Task: Create ChildIssue0000000549 as Child Issue of Issue Issue0000000275 in Backlog  in Scrum Project Project0000000055 in Jira. Create ChildIssue0000000550 as Child Issue of Issue Issue0000000275 in Backlog  in Scrum Project Project0000000055 in Jira. Create ChildIssue0000000551 as Child Issue of Issue Issue0000000276 in Backlog  in Scrum Project Project0000000056 in Jira. Create ChildIssue0000000552 as Child Issue of Issue Issue0000000276 in Backlog  in Scrum Project Project0000000056 in Jira. Create ChildIssue0000000553 as Child Issue of Issue Issue0000000277 in Backlog  in Scrum Project Project0000000056 in Jira
Action: Mouse moved to (62, 318)
Screenshot: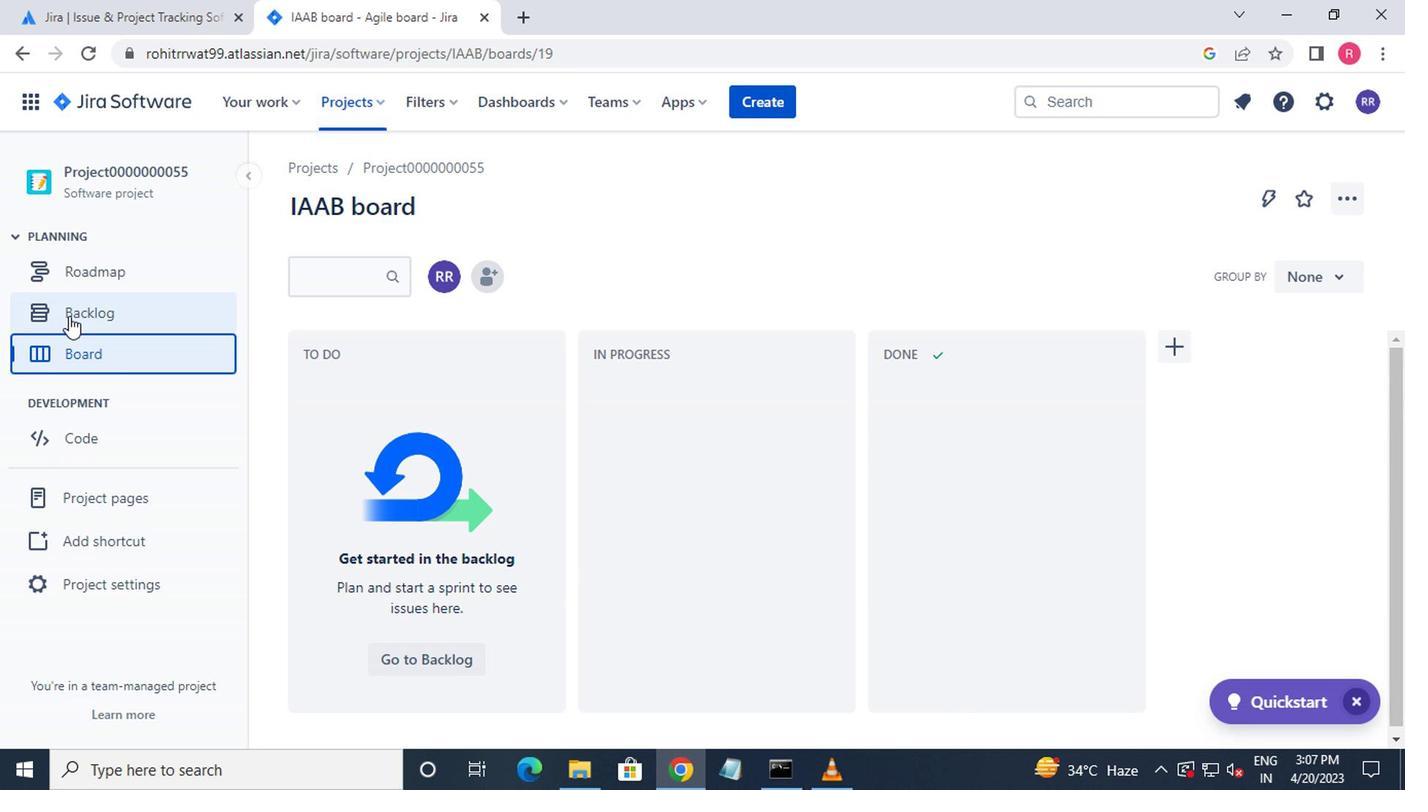 
Action: Mouse pressed left at (62, 318)
Screenshot: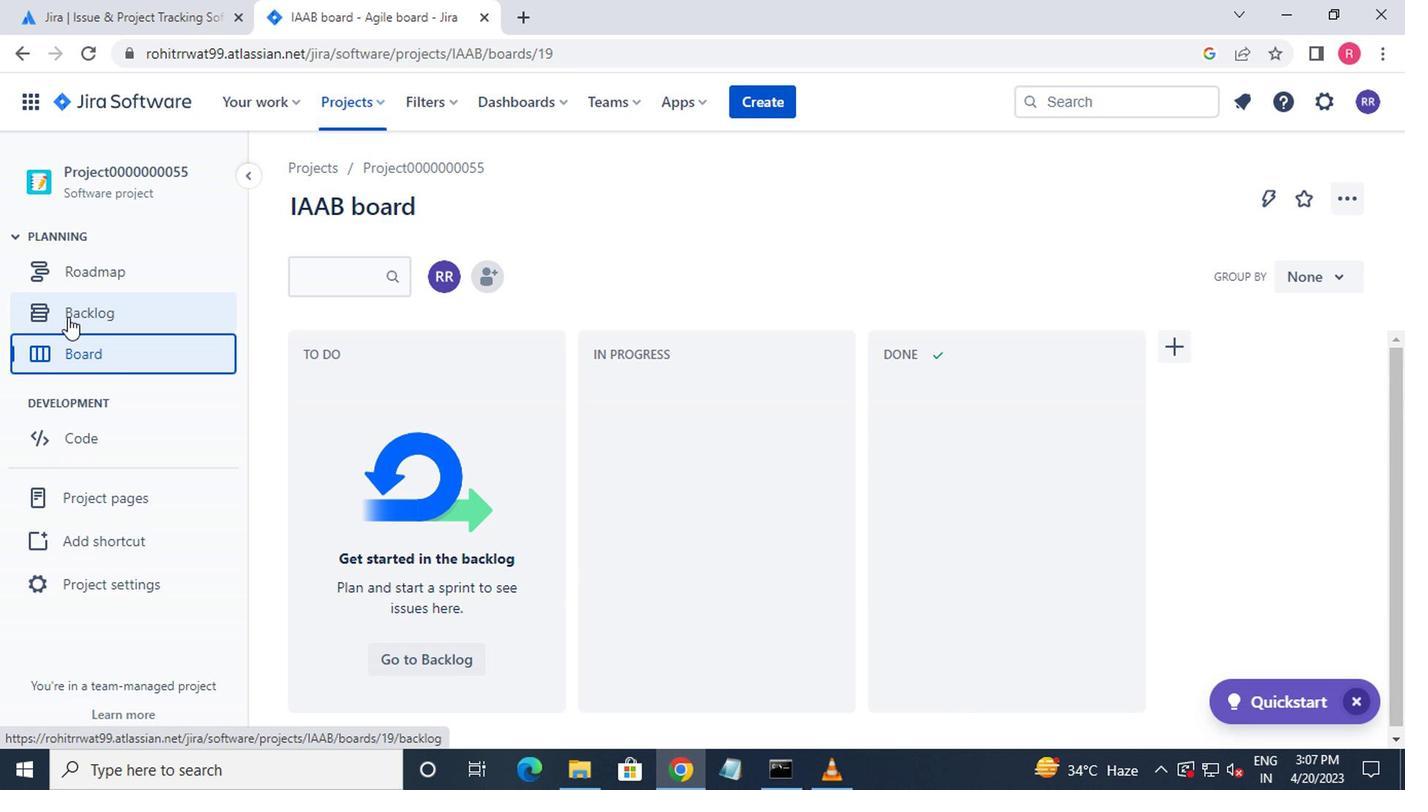 
Action: Mouse moved to (271, 438)
Screenshot: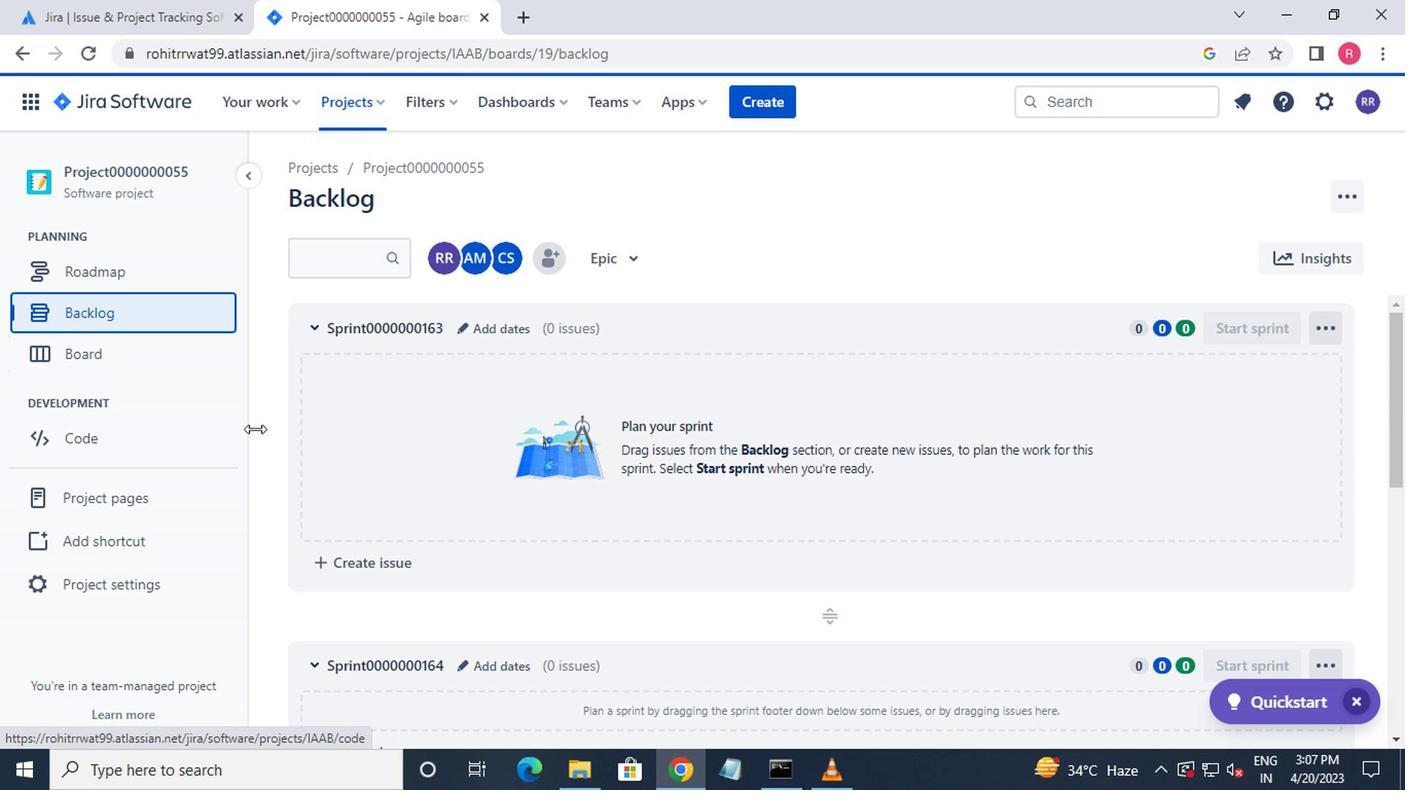 
Action: Mouse scrolled (271, 437) with delta (0, 0)
Screenshot: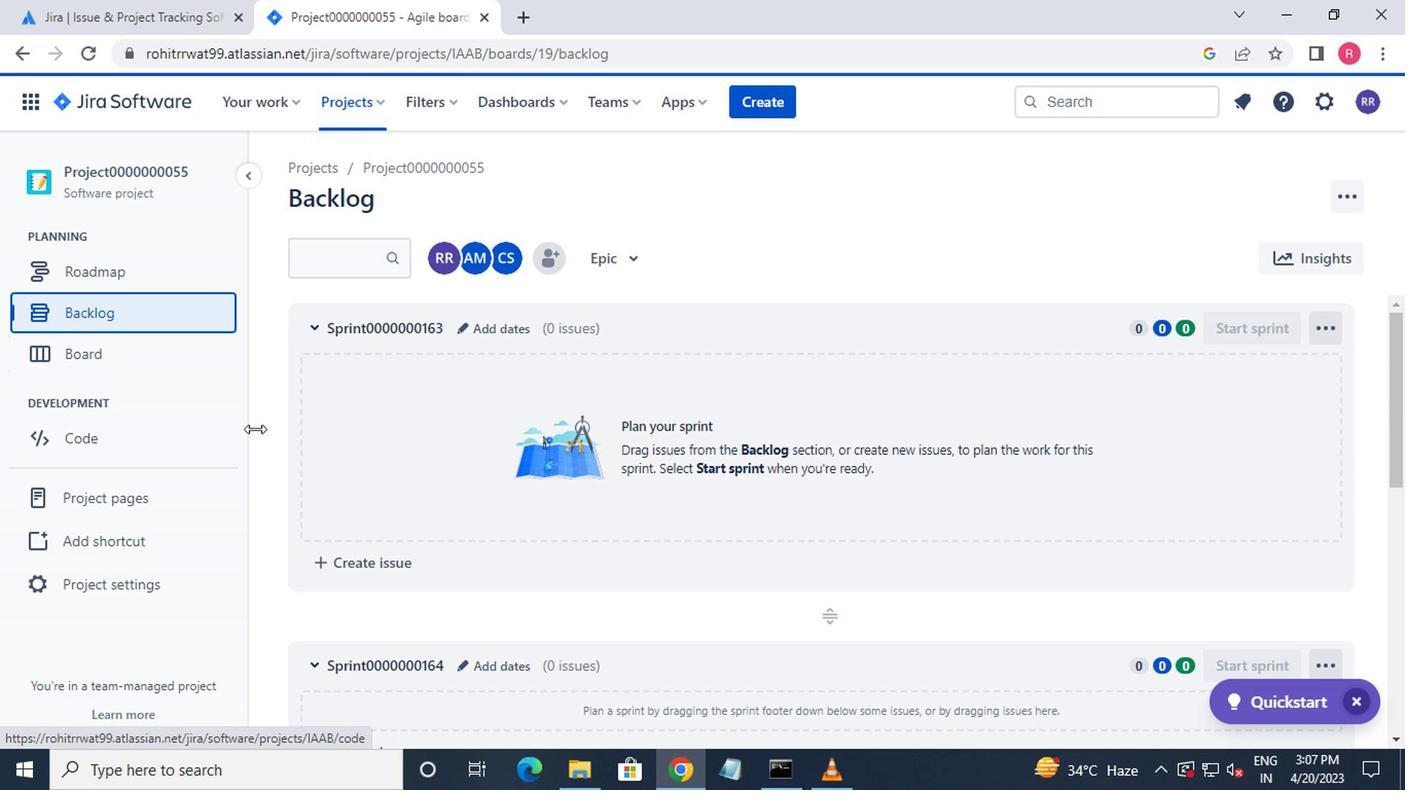 
Action: Mouse moved to (325, 454)
Screenshot: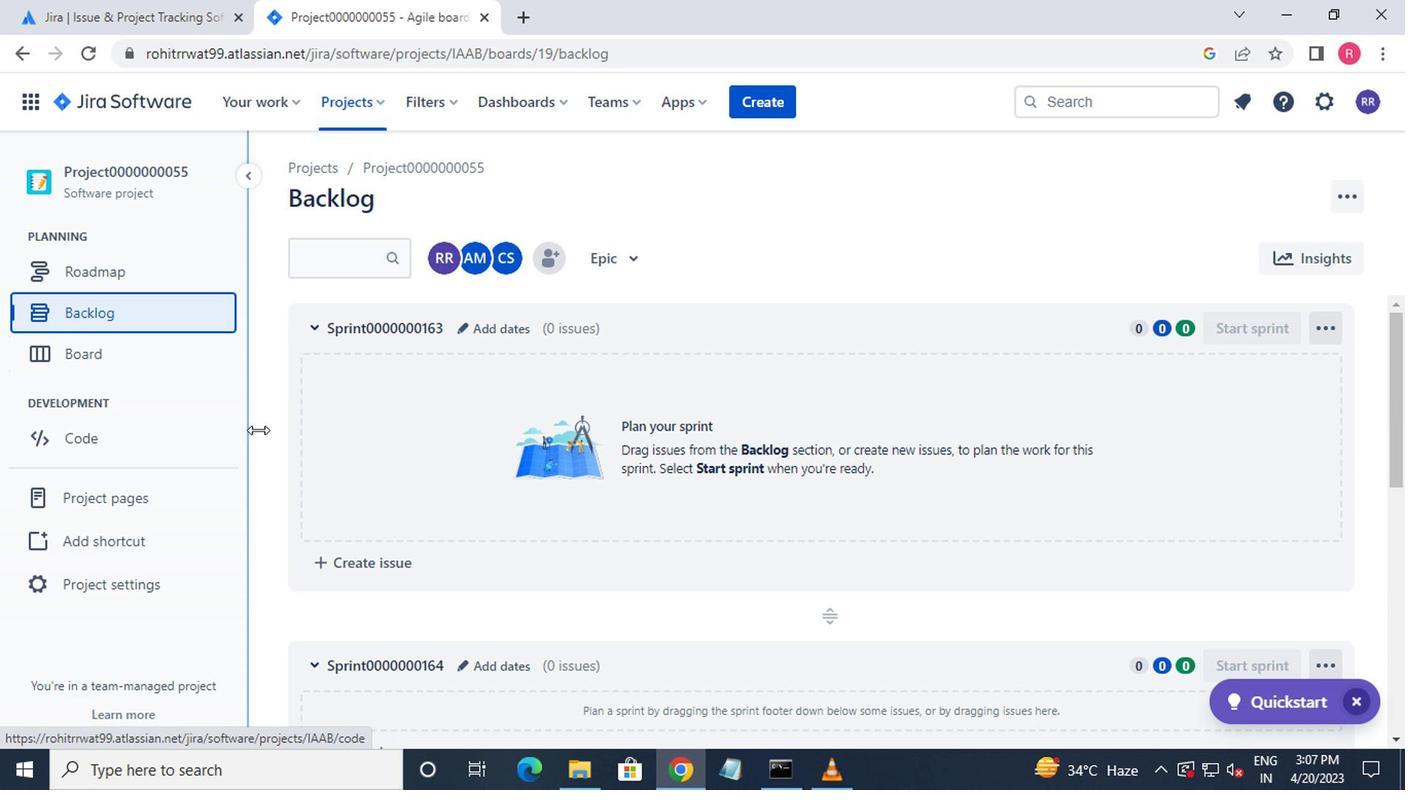 
Action: Mouse scrolled (325, 453) with delta (0, 0)
Screenshot: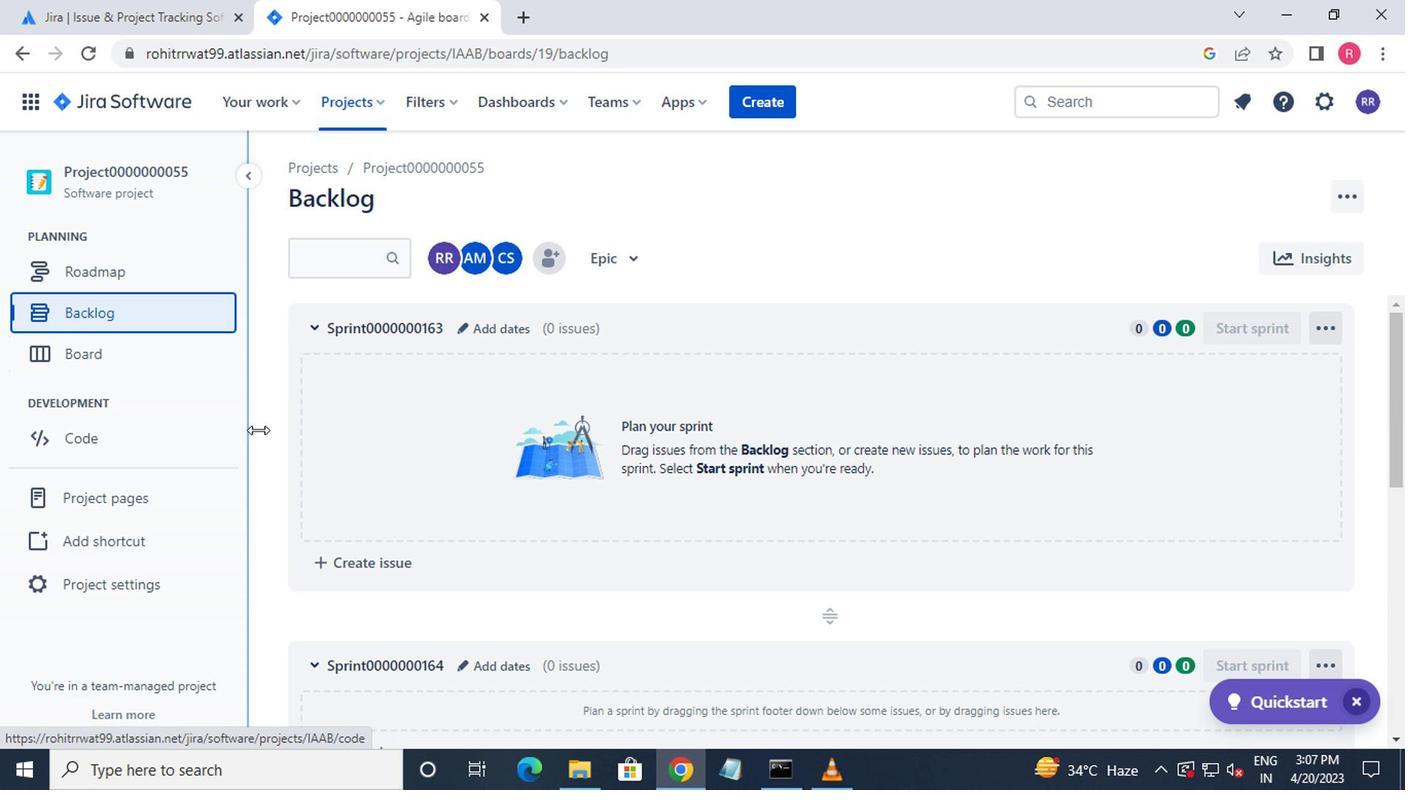 
Action: Mouse moved to (415, 478)
Screenshot: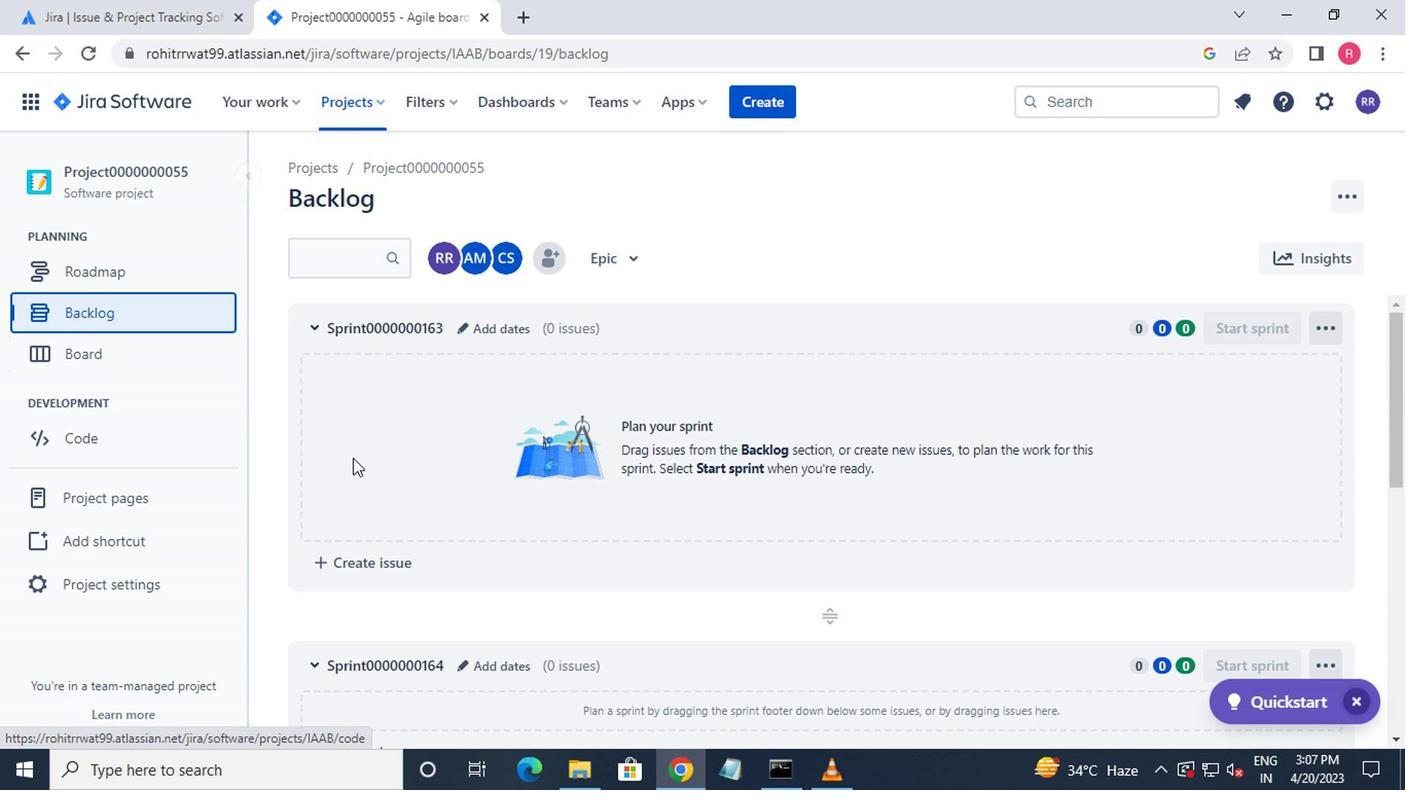 
Action: Mouse scrolled (415, 477) with delta (0, -1)
Screenshot: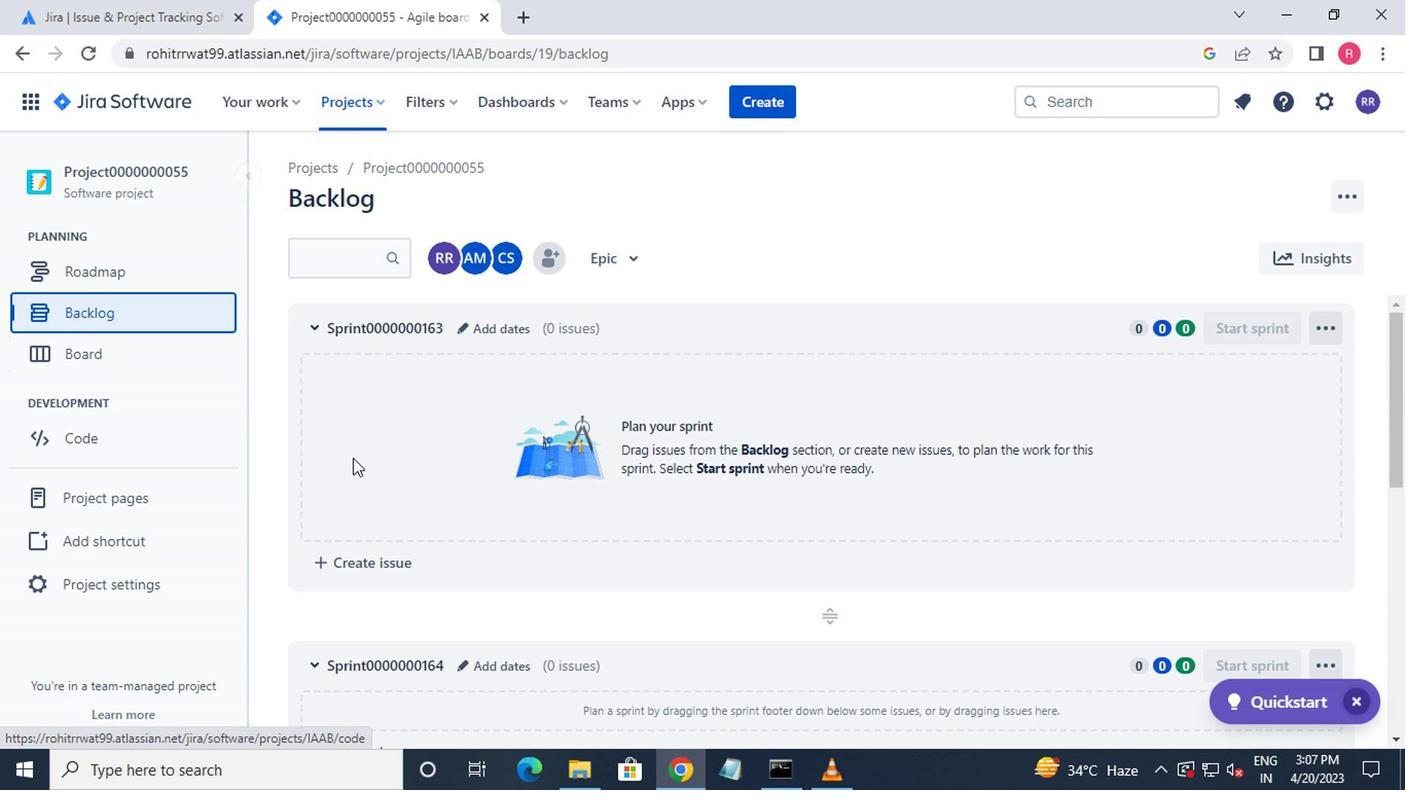 
Action: Mouse moved to (434, 485)
Screenshot: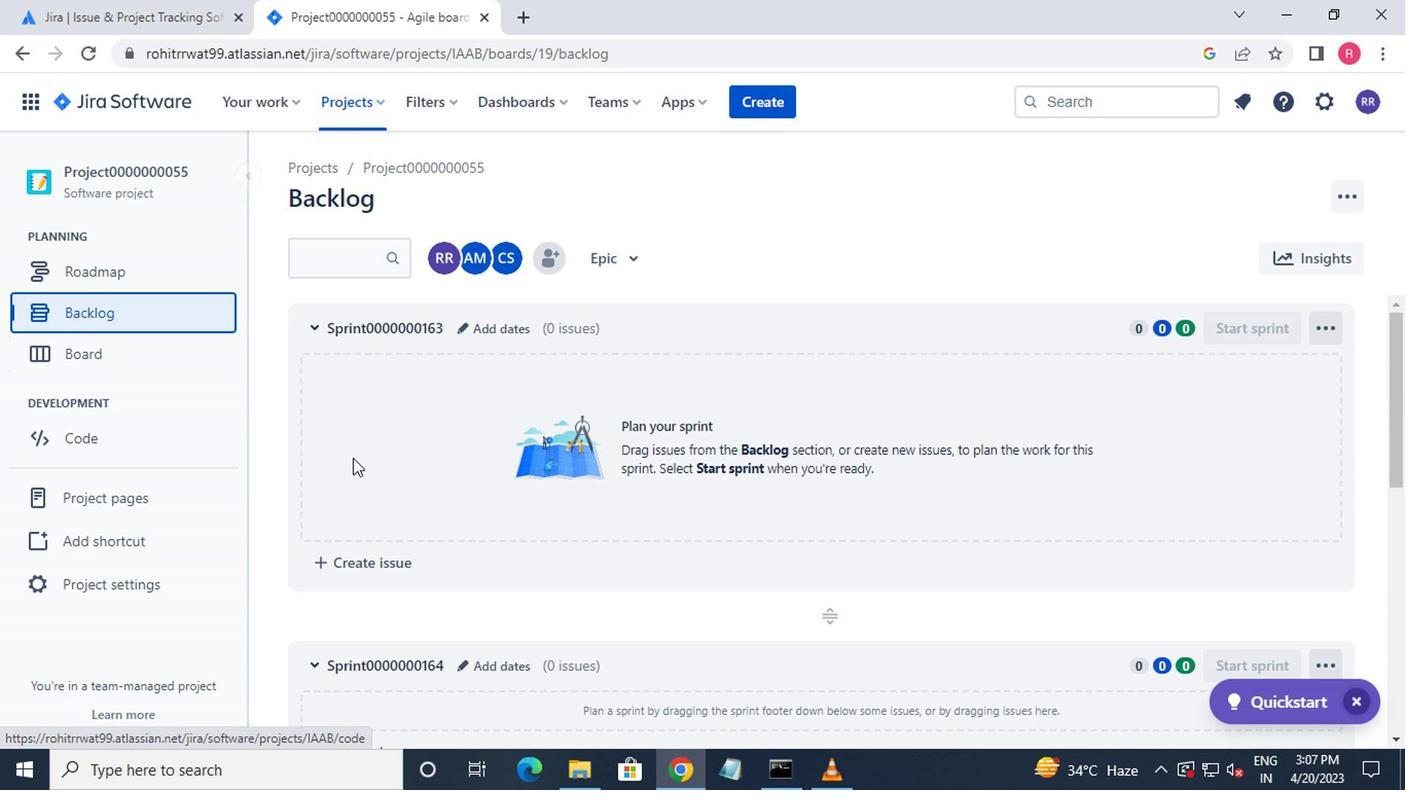 
Action: Mouse scrolled (434, 484) with delta (0, 0)
Screenshot: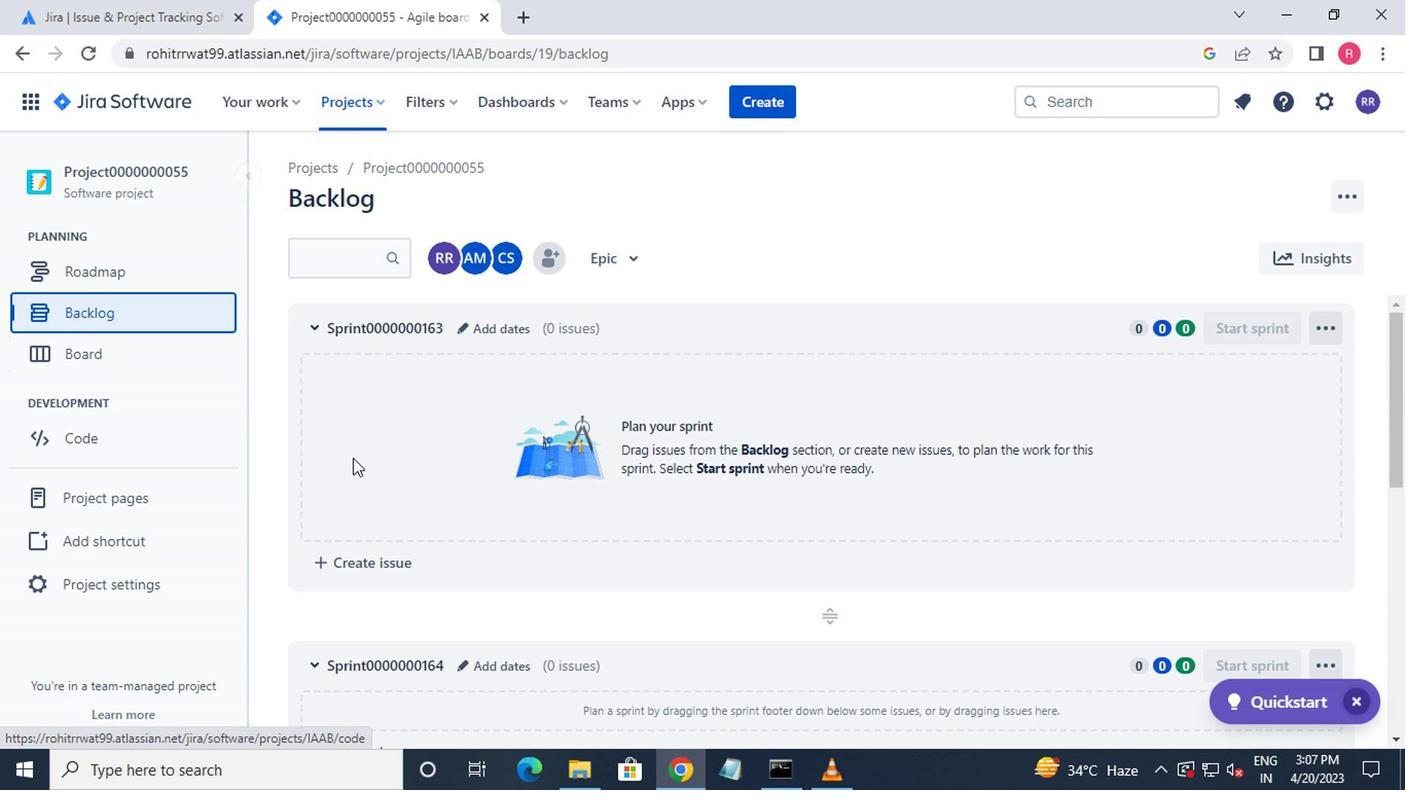 
Action: Mouse moved to (469, 490)
Screenshot: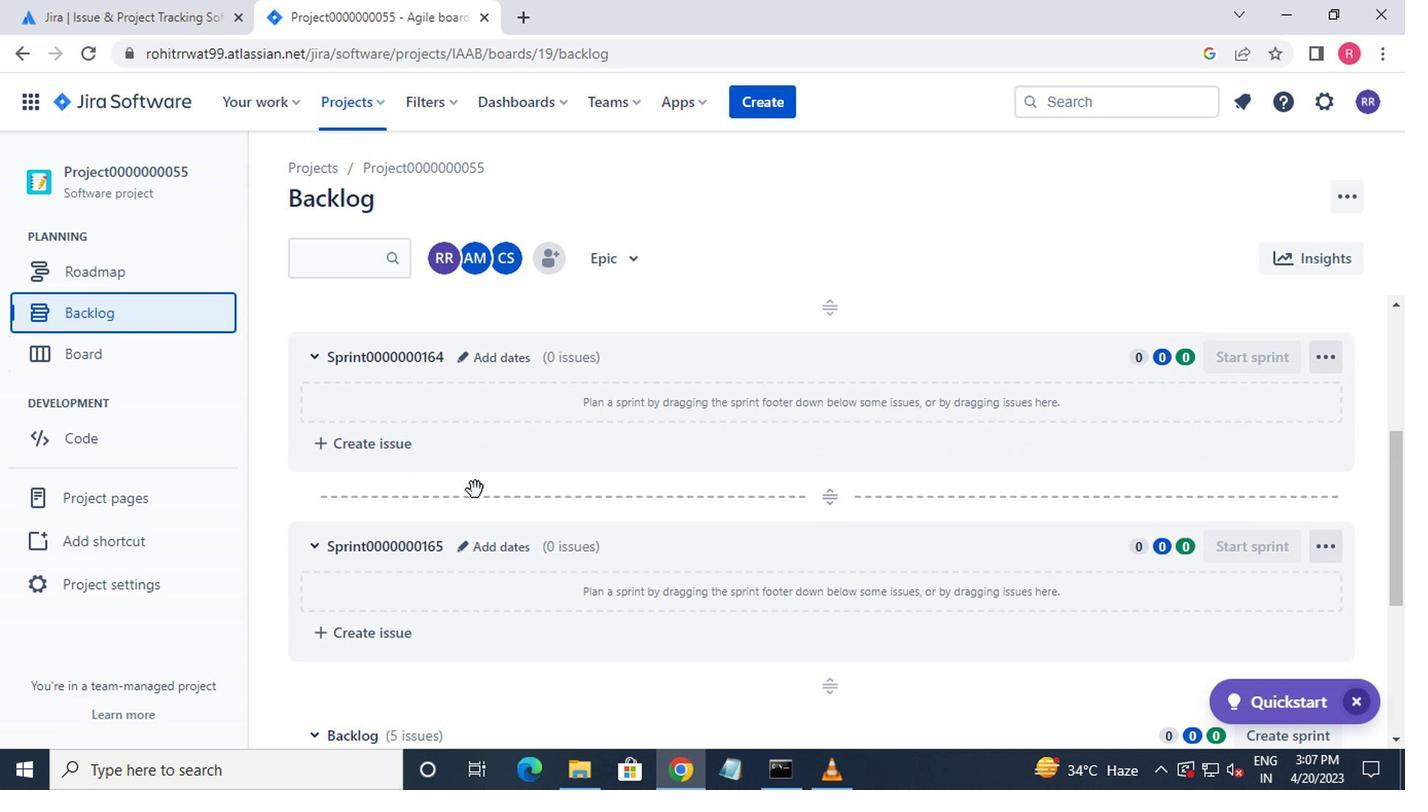 
Action: Mouse scrolled (469, 489) with delta (0, 0)
Screenshot: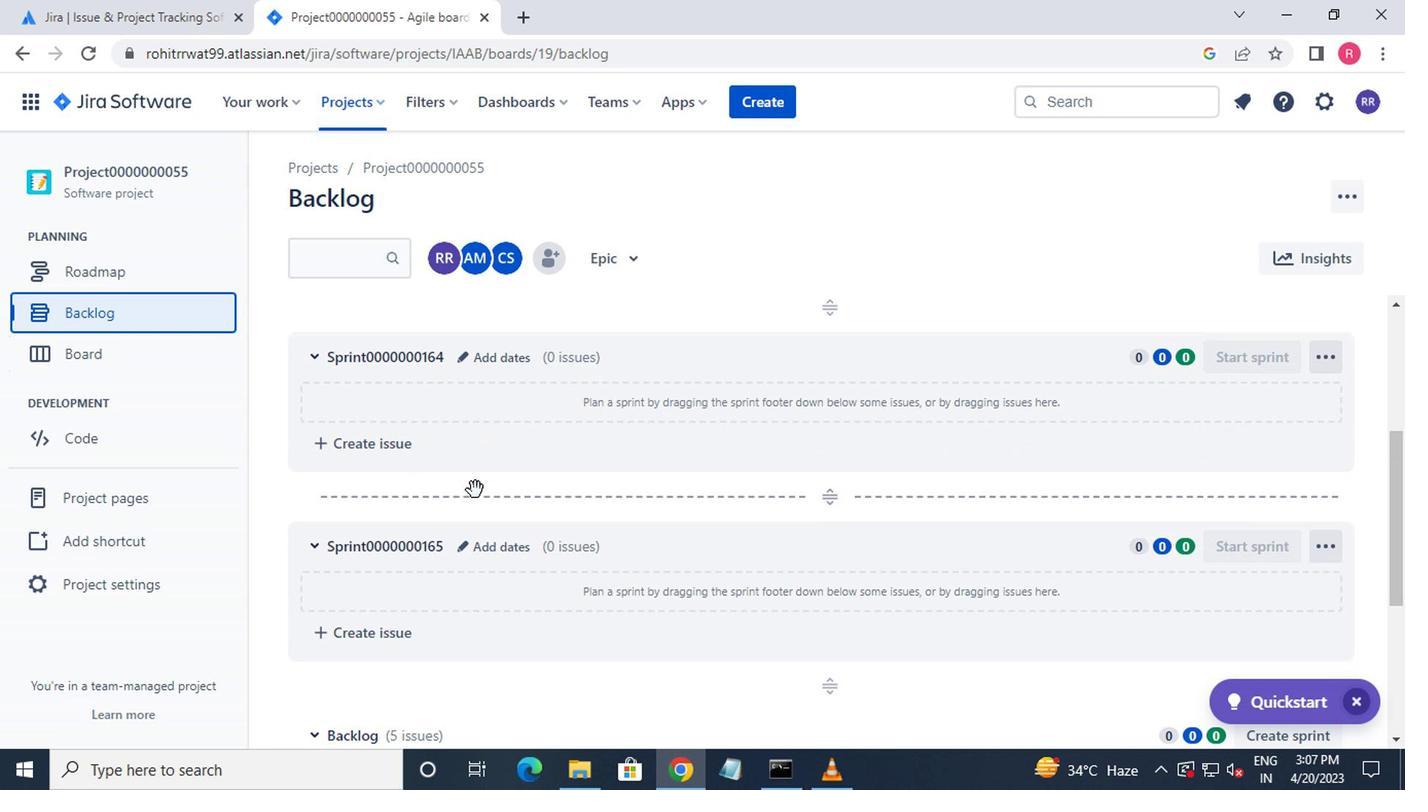 
Action: Mouse moved to (469, 492)
Screenshot: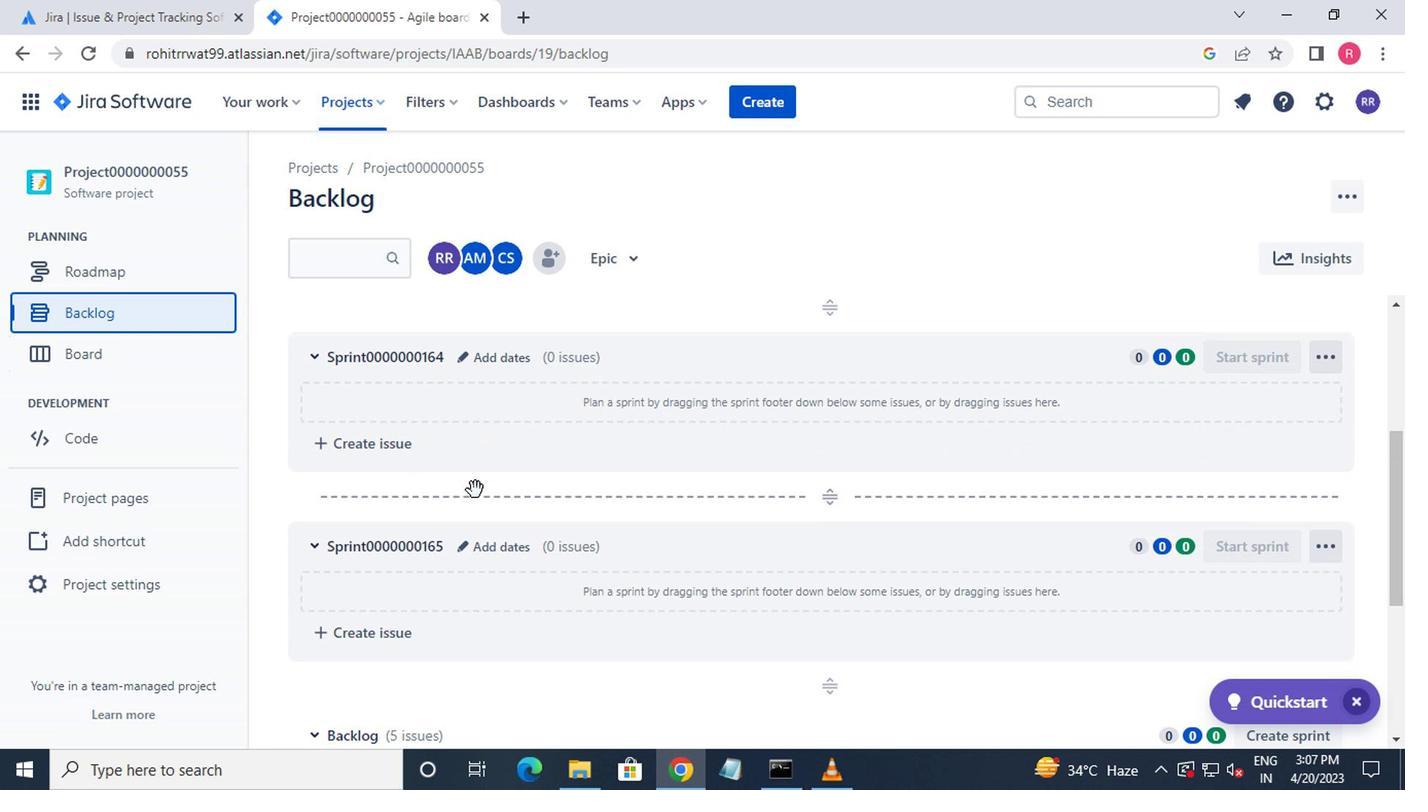 
Action: Mouse scrolled (469, 491) with delta (0, 0)
Screenshot: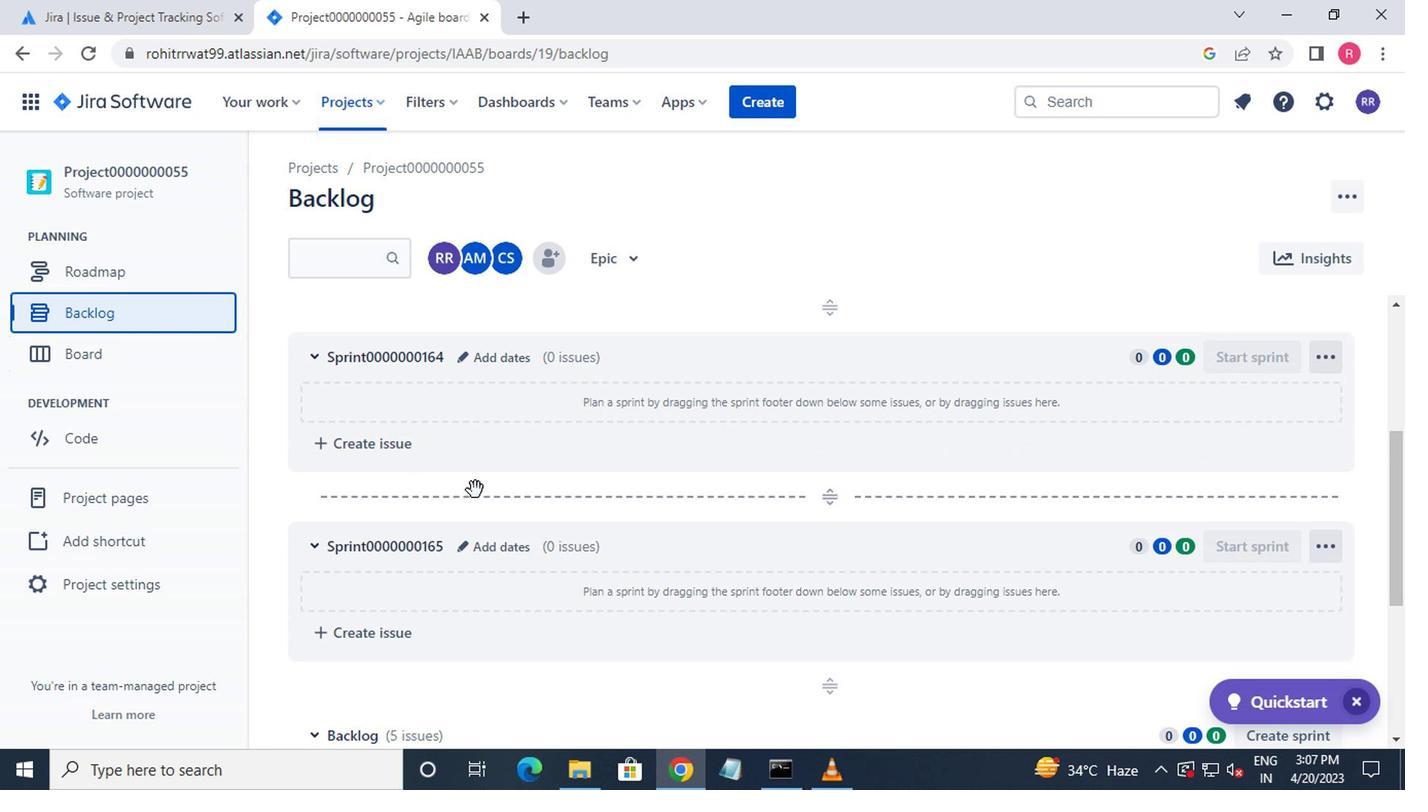 
Action: Mouse moved to (469, 494)
Screenshot: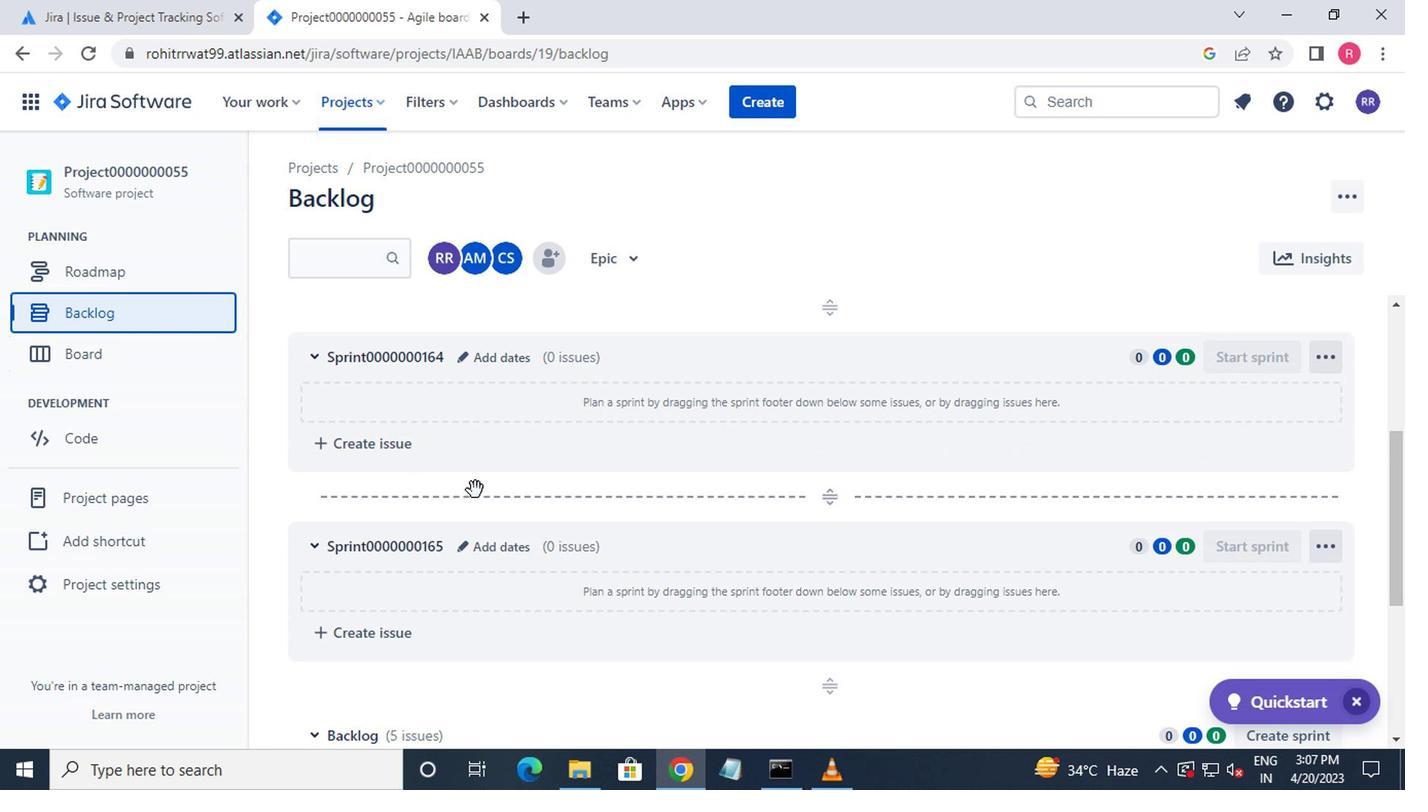 
Action: Mouse scrolled (469, 492) with delta (0, -1)
Screenshot: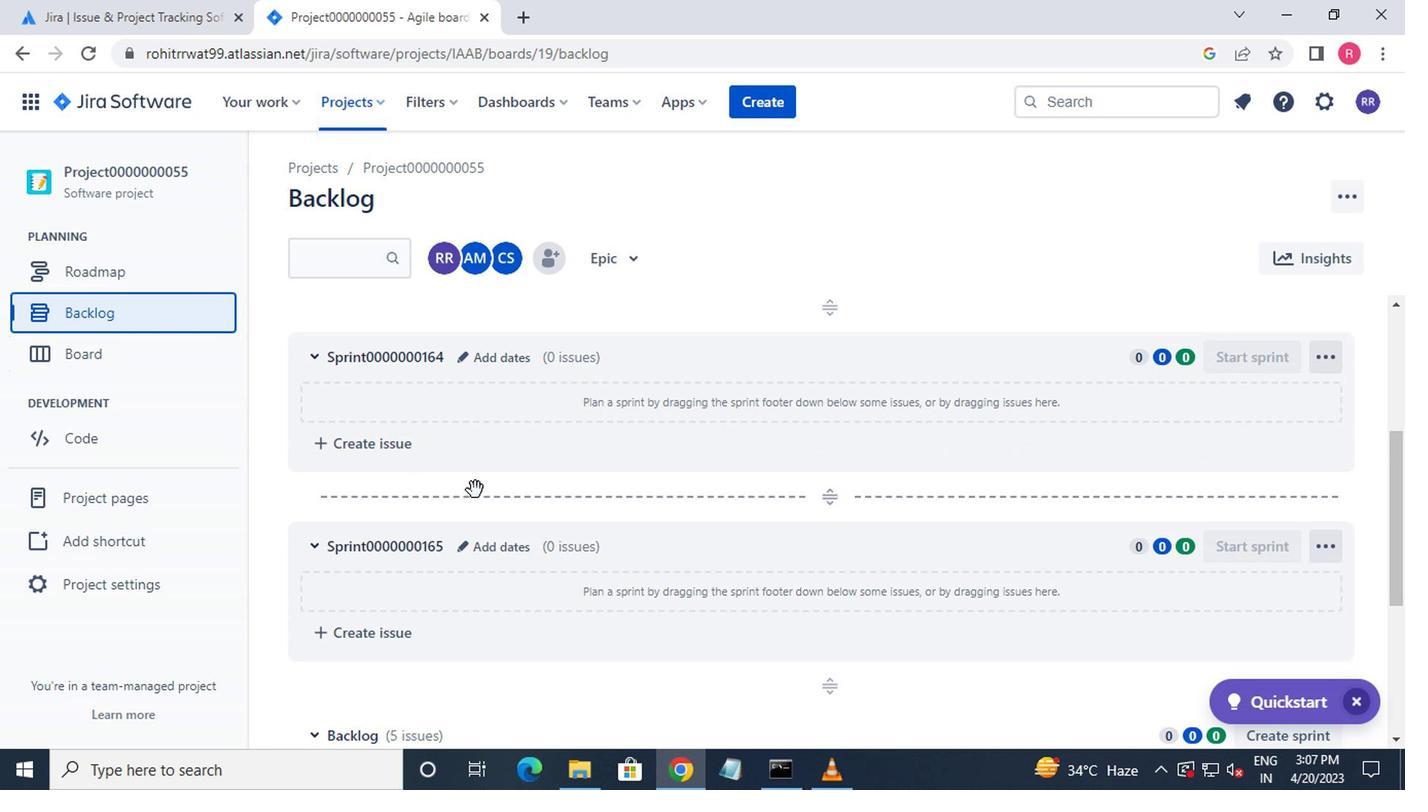 
Action: Mouse scrolled (469, 492) with delta (0, -1)
Screenshot: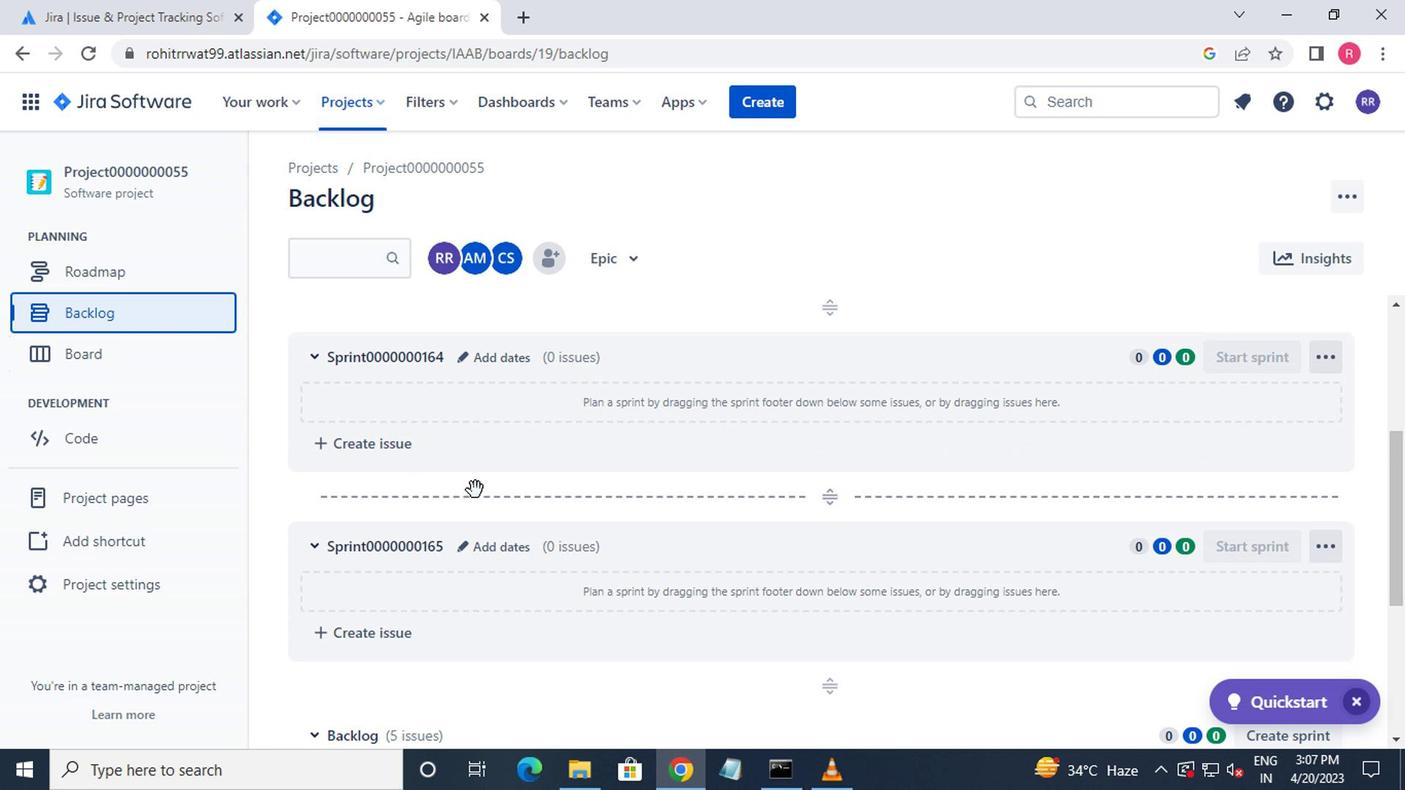 
Action: Mouse scrolled (469, 492) with delta (0, -1)
Screenshot: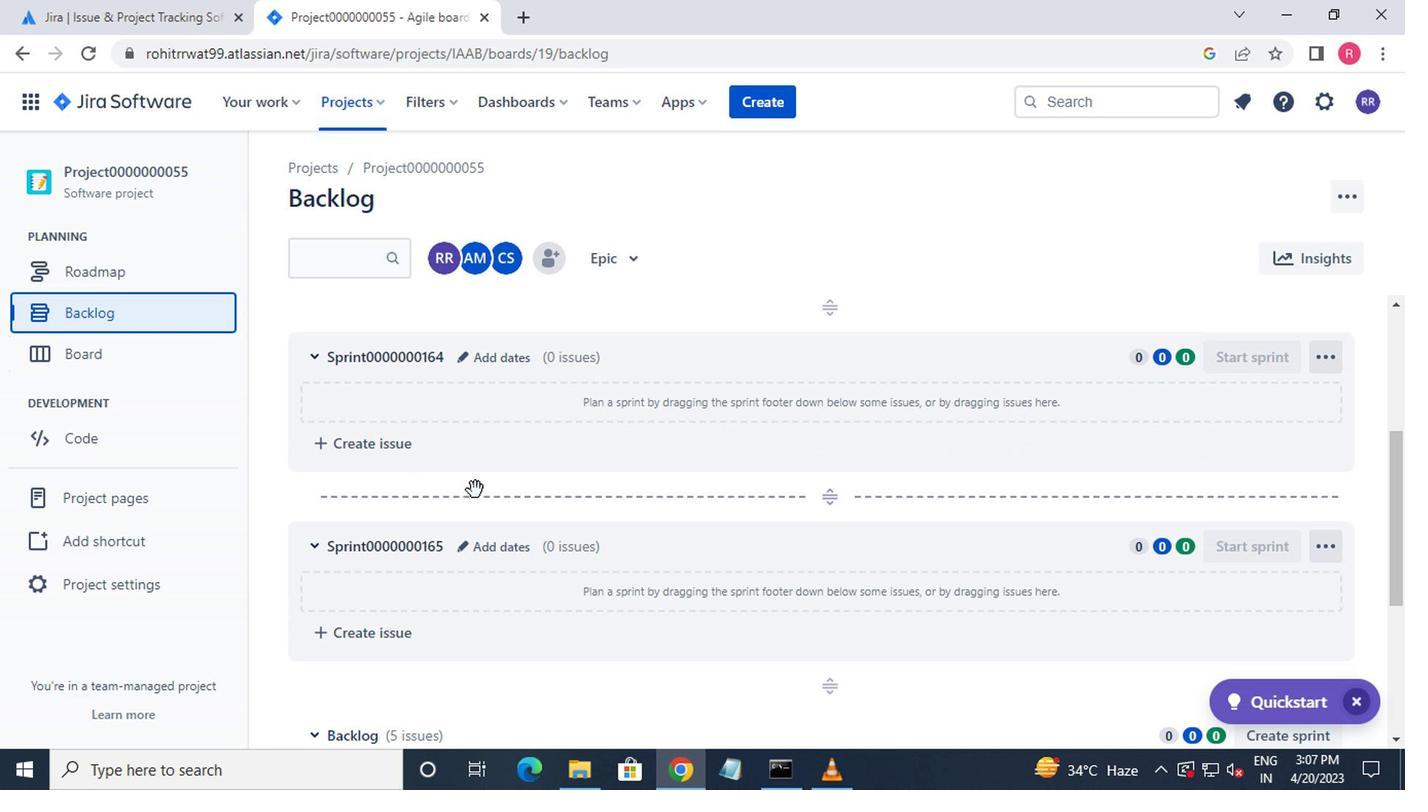
Action: Mouse moved to (644, 628)
Screenshot: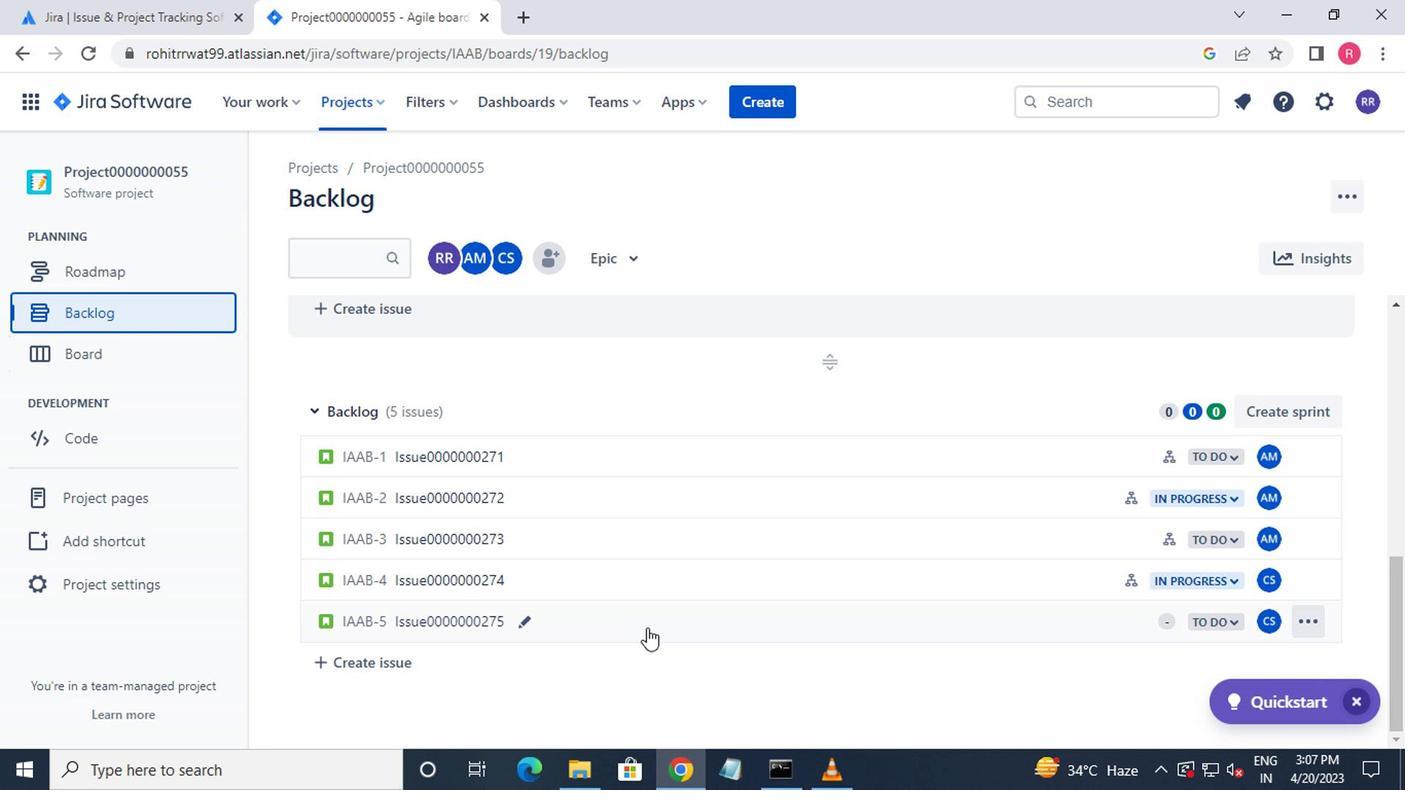 
Action: Mouse pressed left at (644, 628)
Screenshot: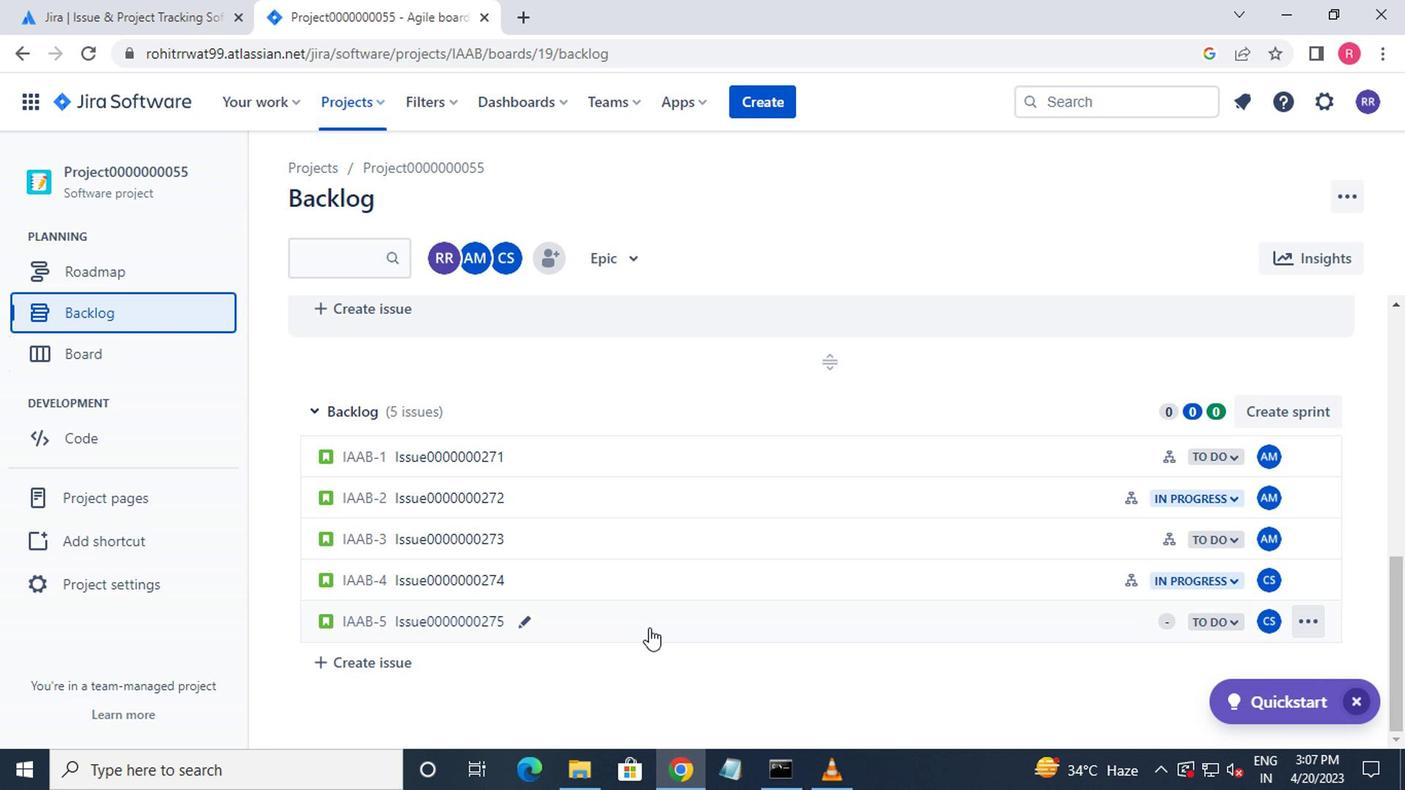 
Action: Mouse moved to (1040, 421)
Screenshot: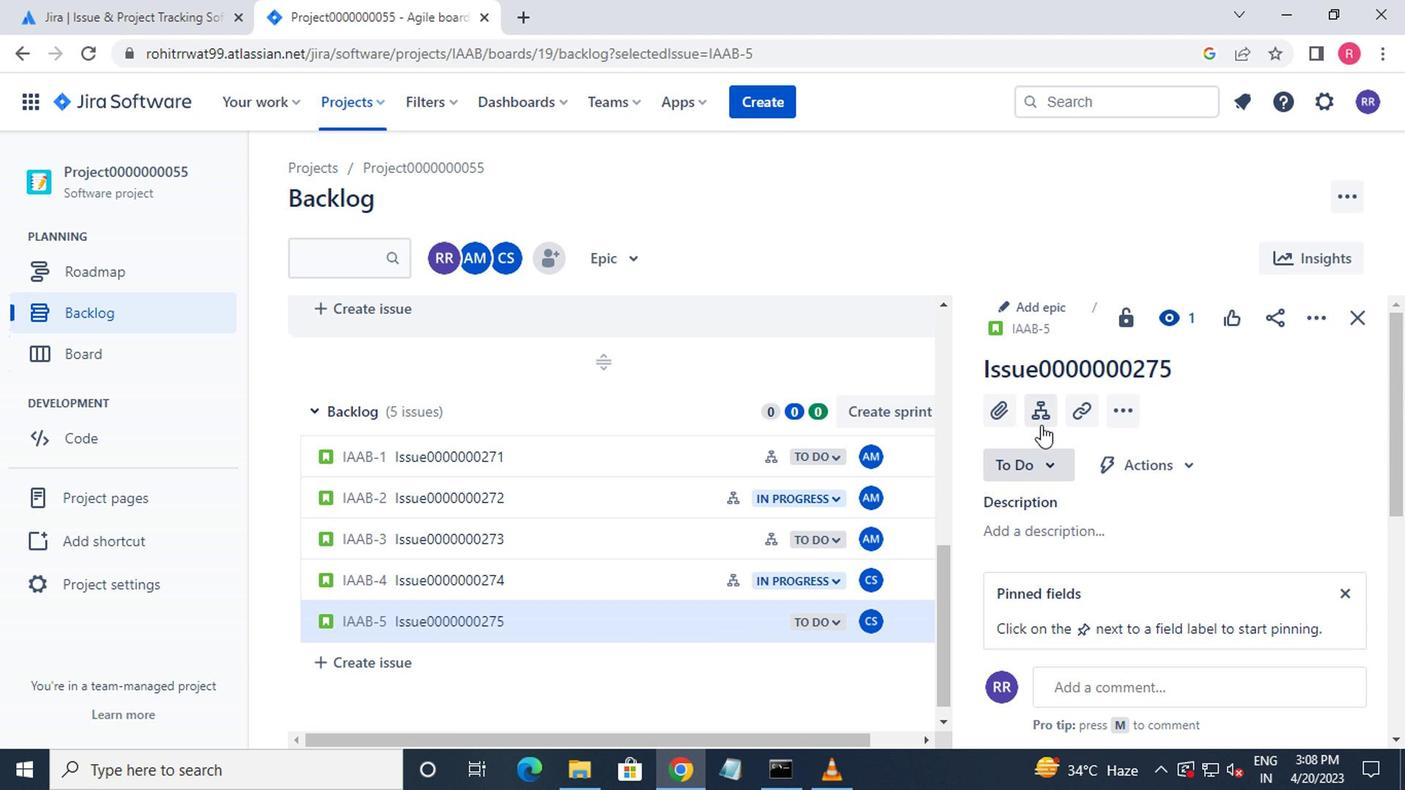 
Action: Mouse pressed left at (1040, 421)
Screenshot: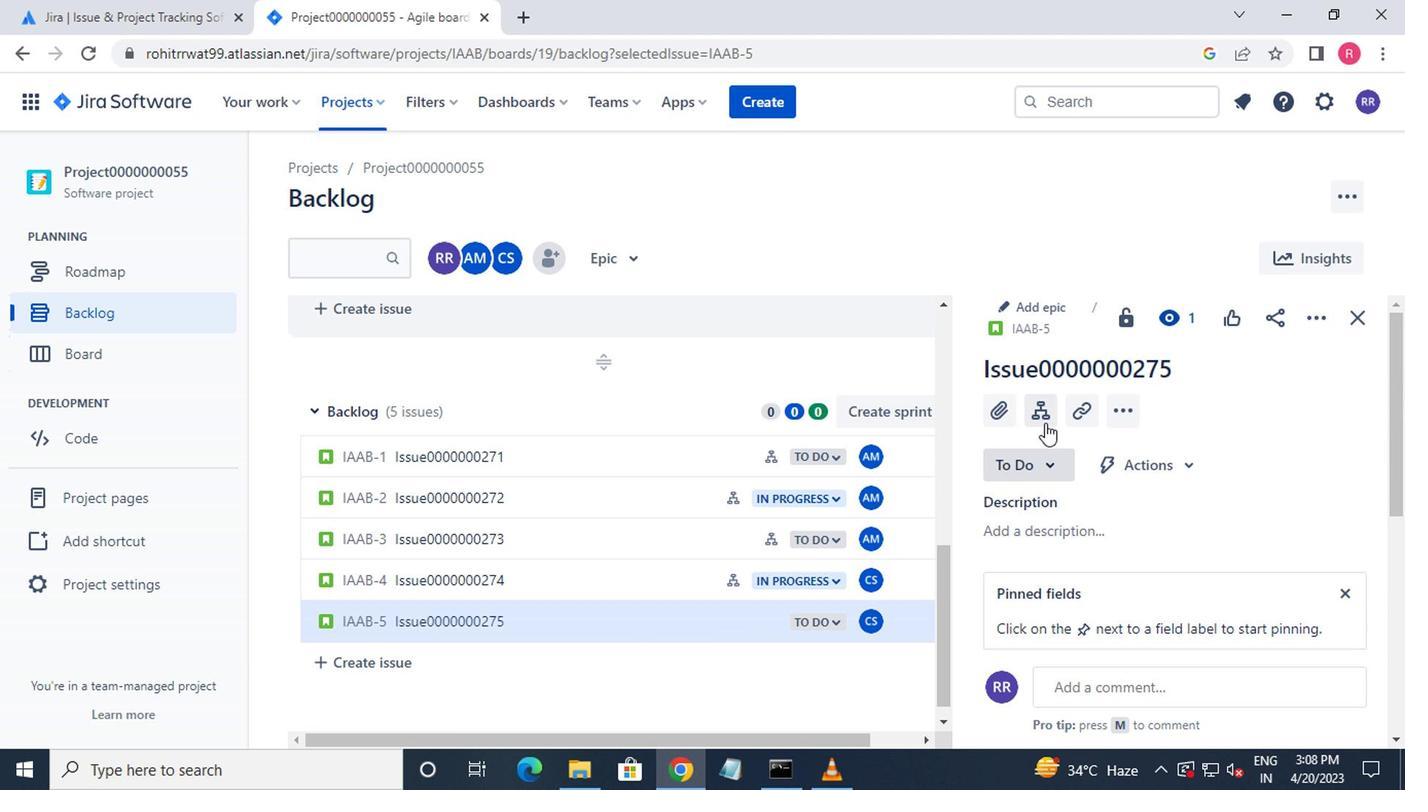 
Action: Mouse moved to (1058, 510)
Screenshot: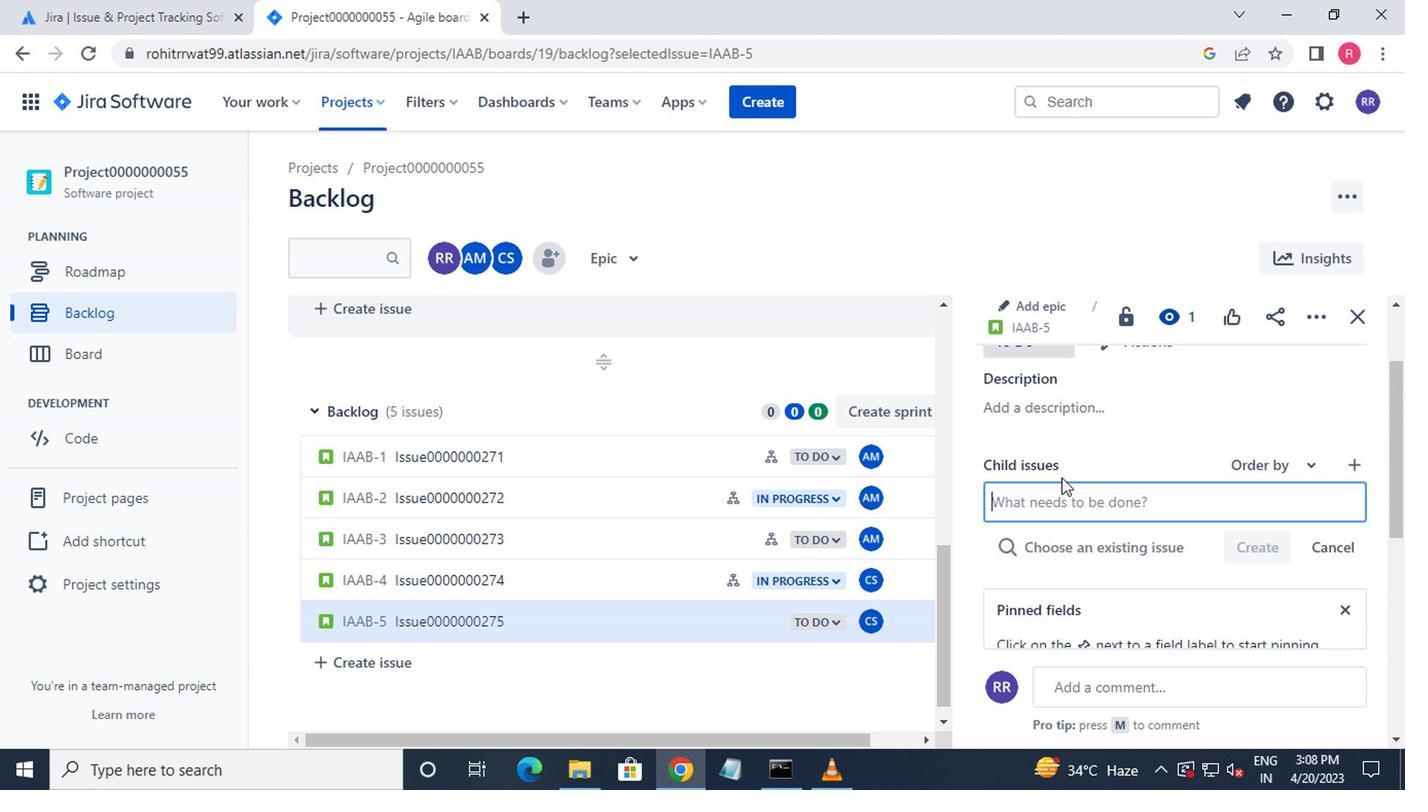 
Action: Key pressed <Key.shift>CHILD<Key.shift>ISSUE000000055<Key.backspace>49<Key.enter><Key.shift>CHILD<Key.shift_r>ISSUE000000550<Key.enter>
Screenshot: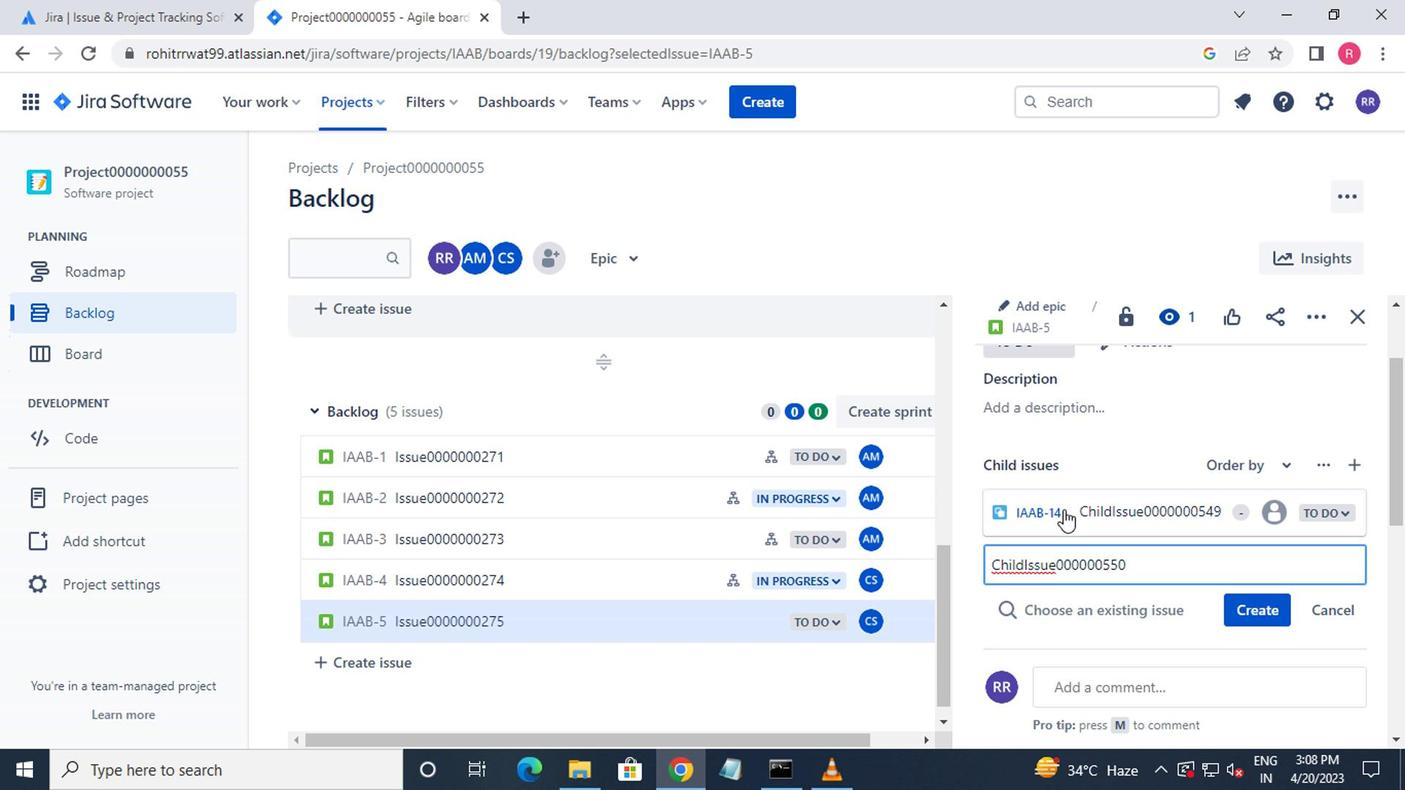 
Action: Mouse moved to (370, 98)
Screenshot: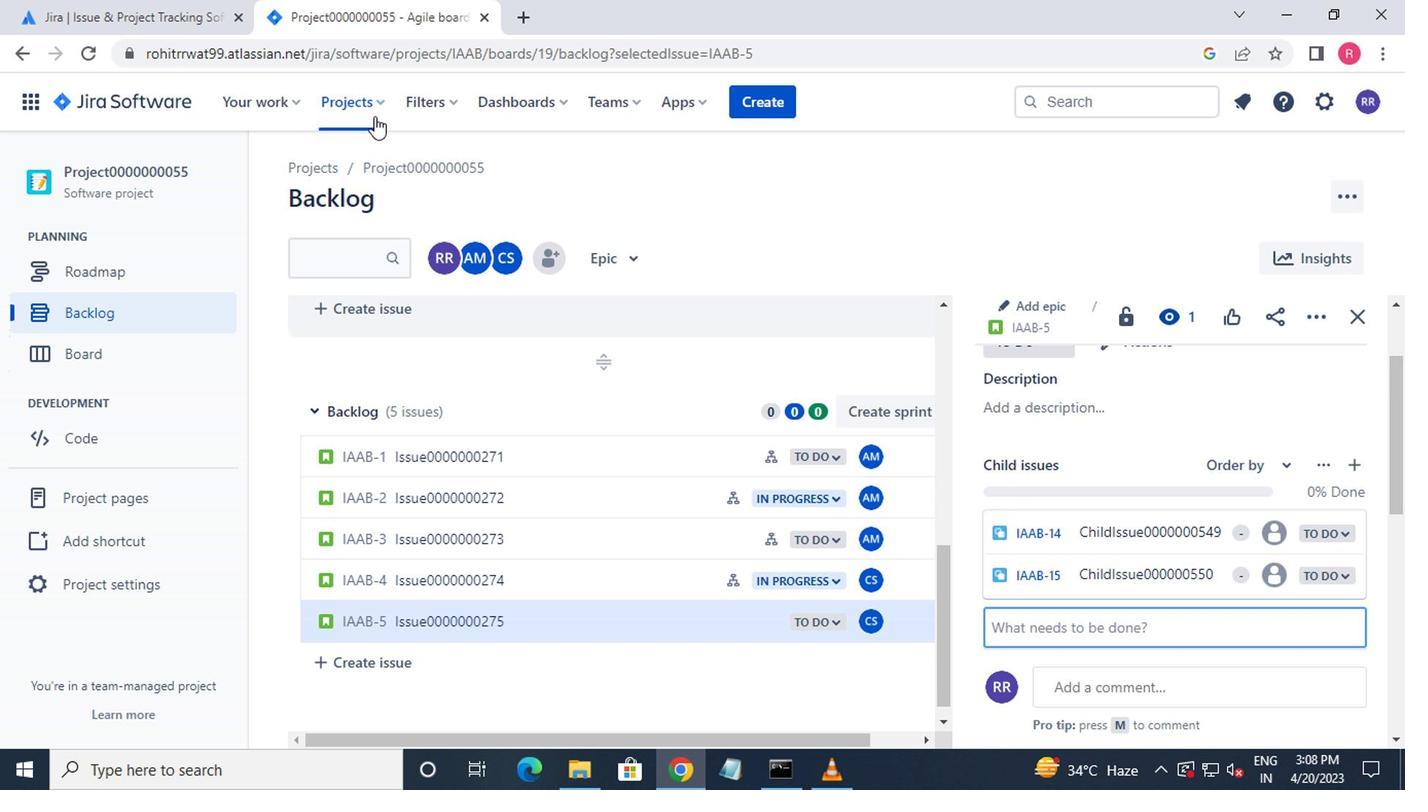 
Action: Mouse pressed left at (370, 98)
Screenshot: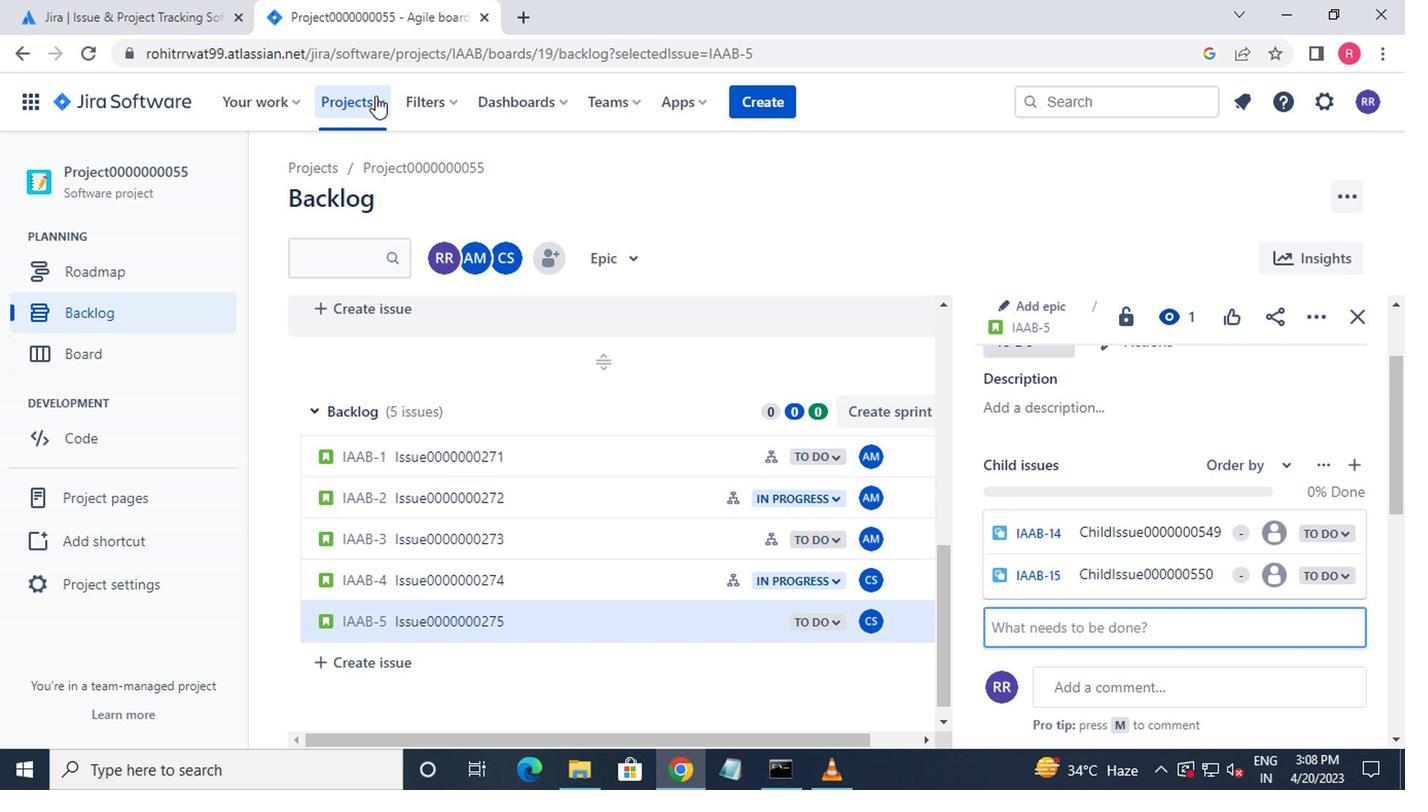 
Action: Mouse moved to (429, 230)
Screenshot: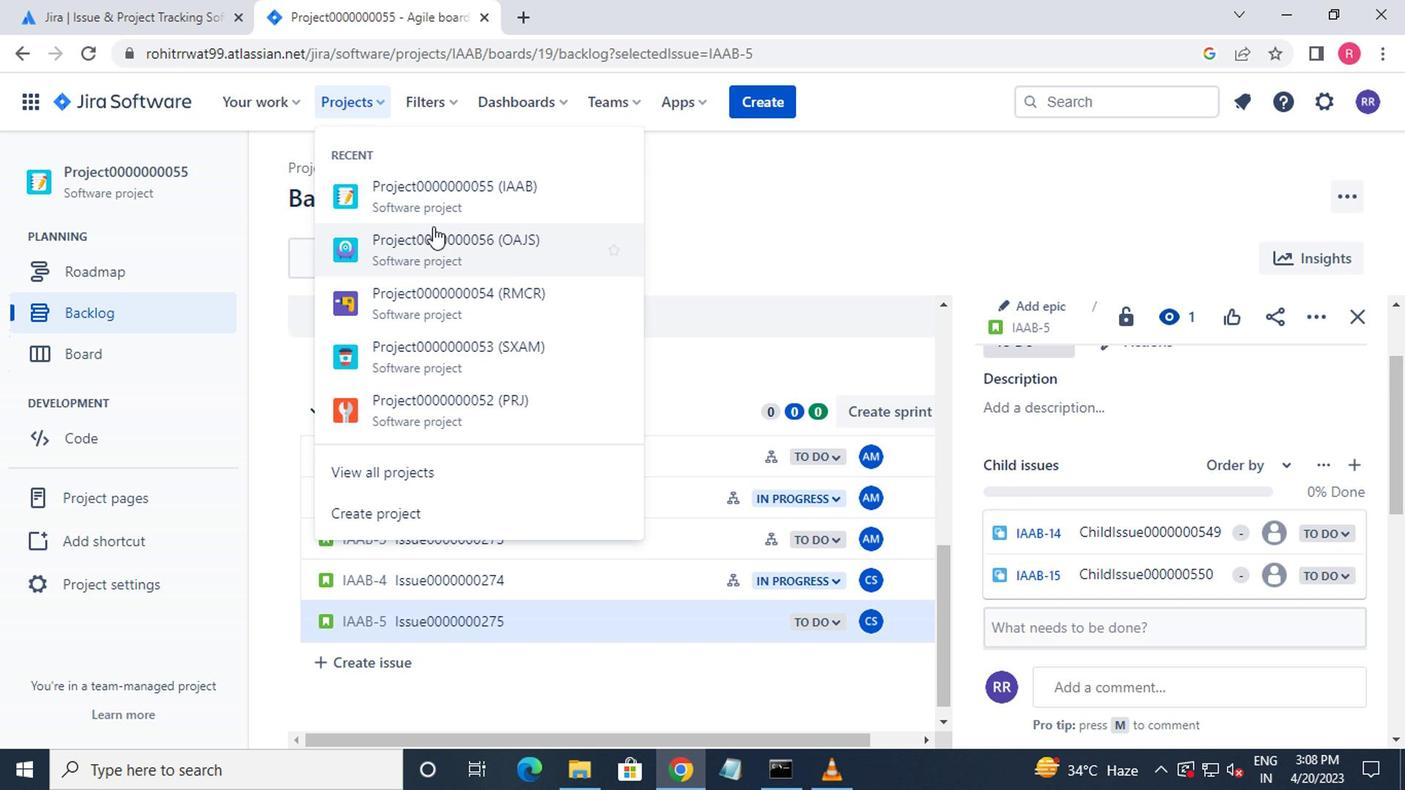 
Action: Mouse pressed left at (429, 230)
Screenshot: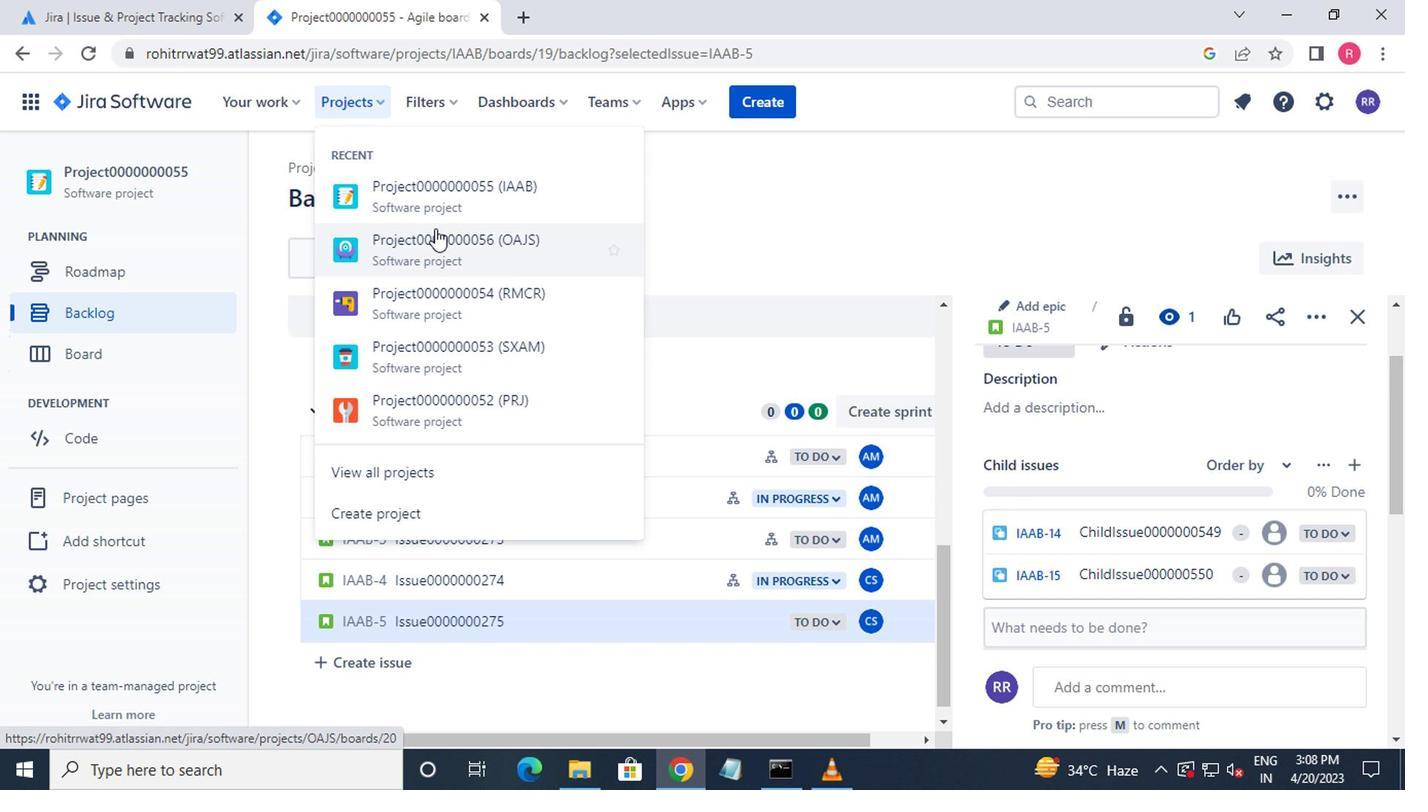 
Action: Mouse moved to (188, 307)
Screenshot: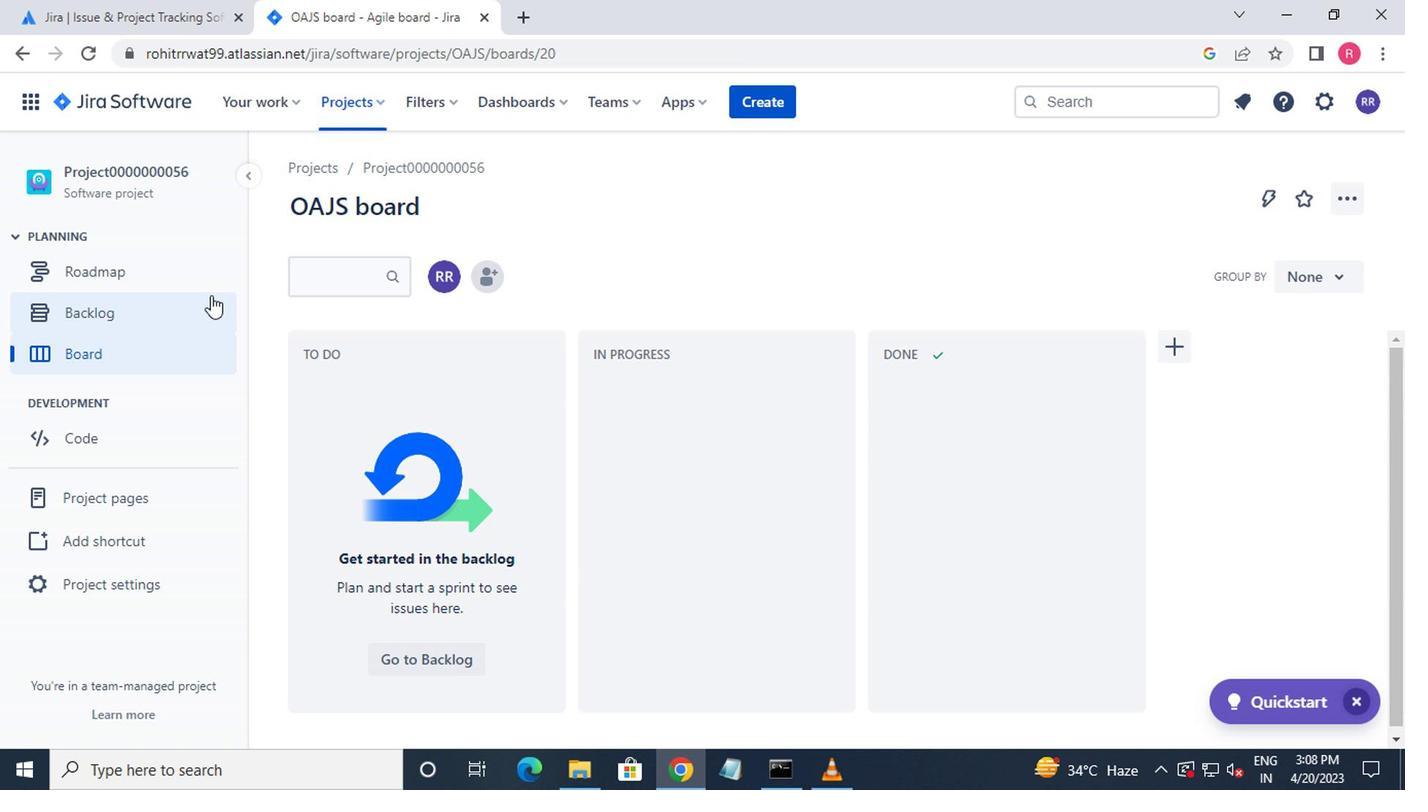 
Action: Mouse pressed left at (188, 307)
Screenshot: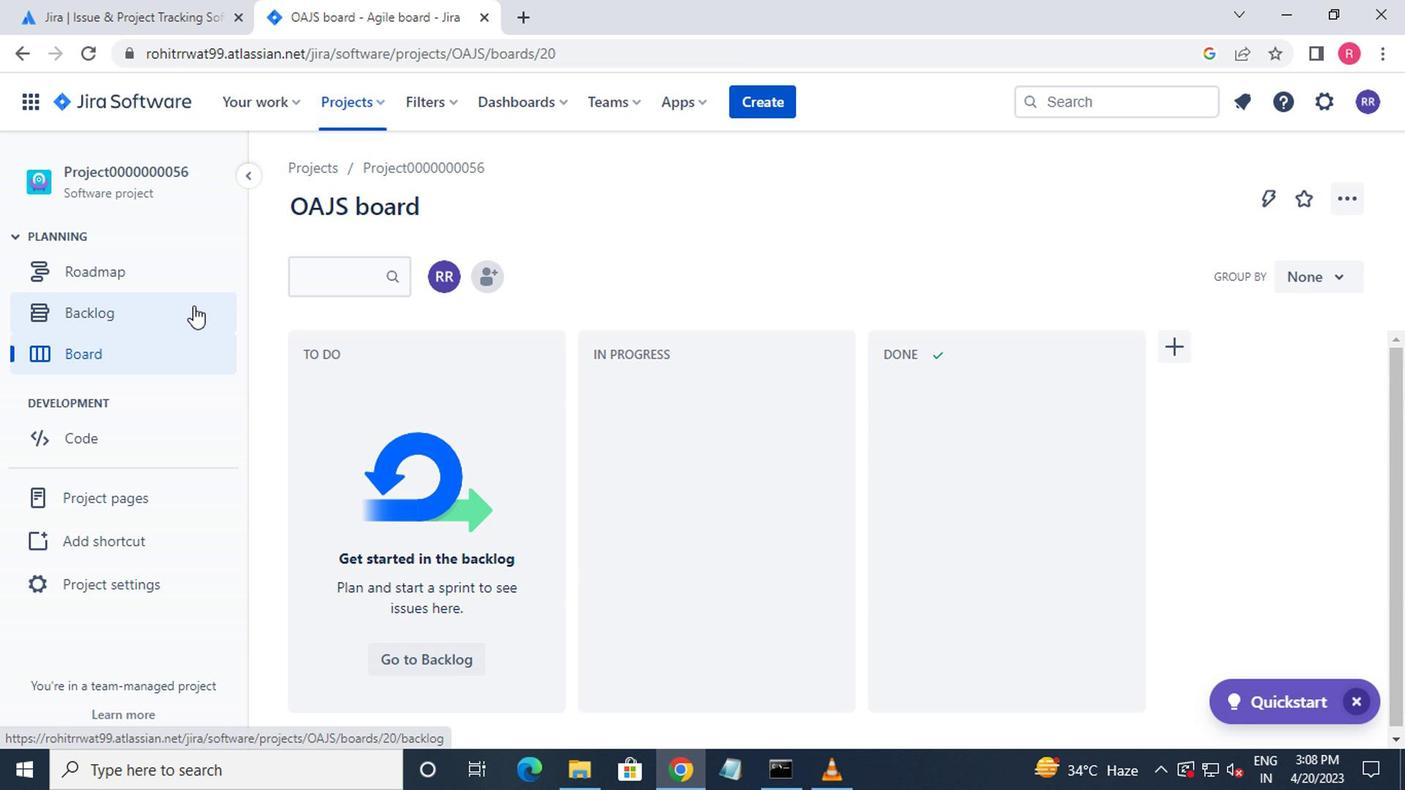 
Action: Mouse moved to (499, 483)
Screenshot: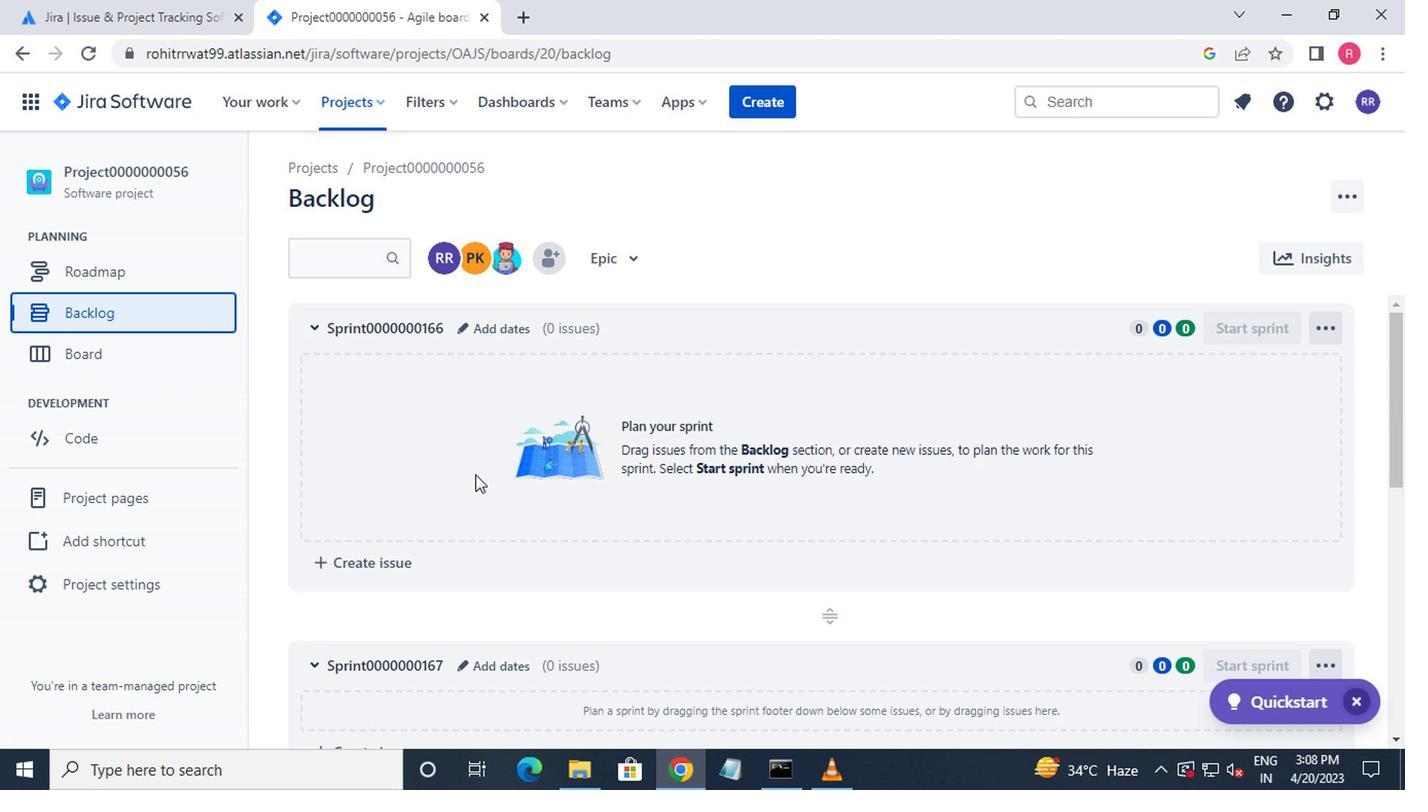 
Action: Mouse scrolled (499, 482) with delta (0, -1)
Screenshot: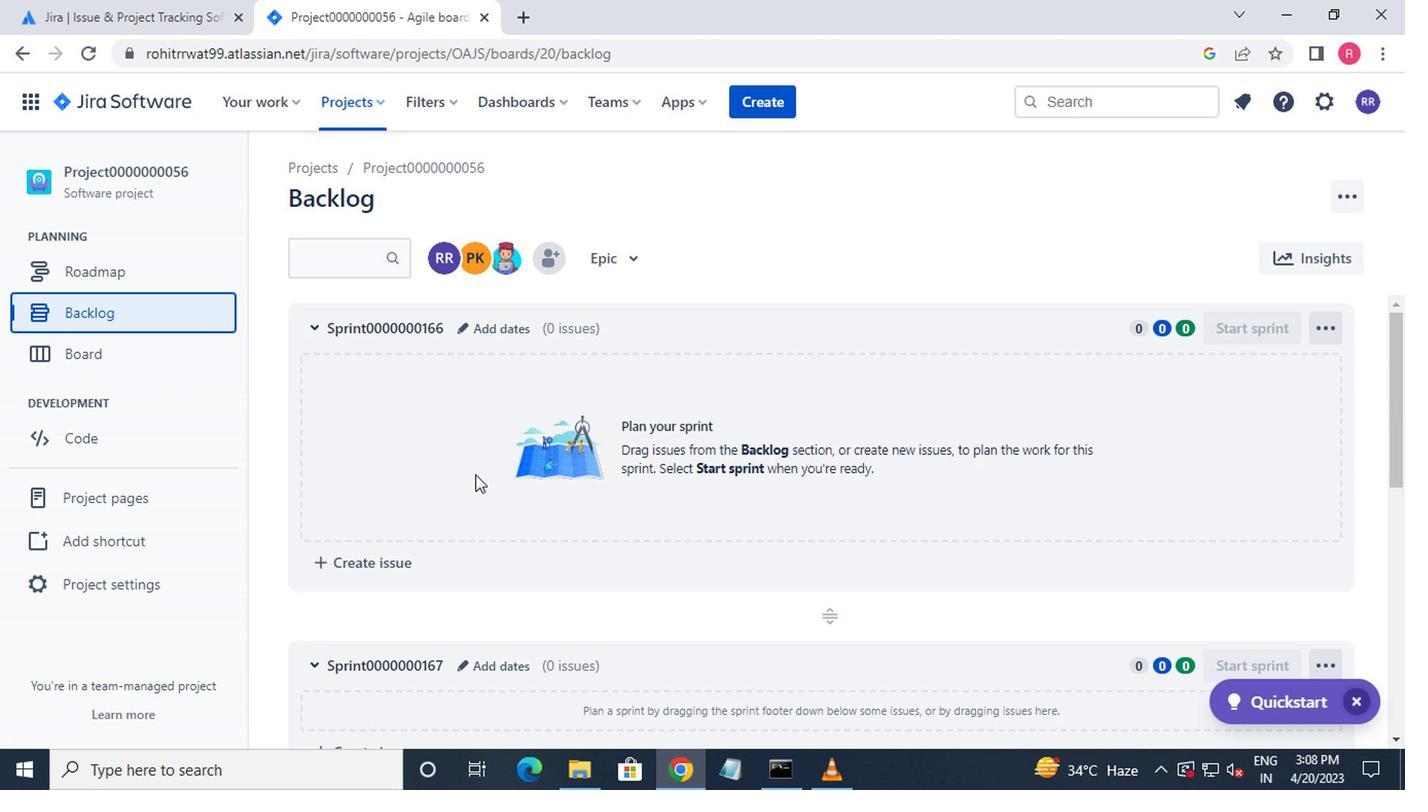 
Action: Mouse scrolled (499, 482) with delta (0, -1)
Screenshot: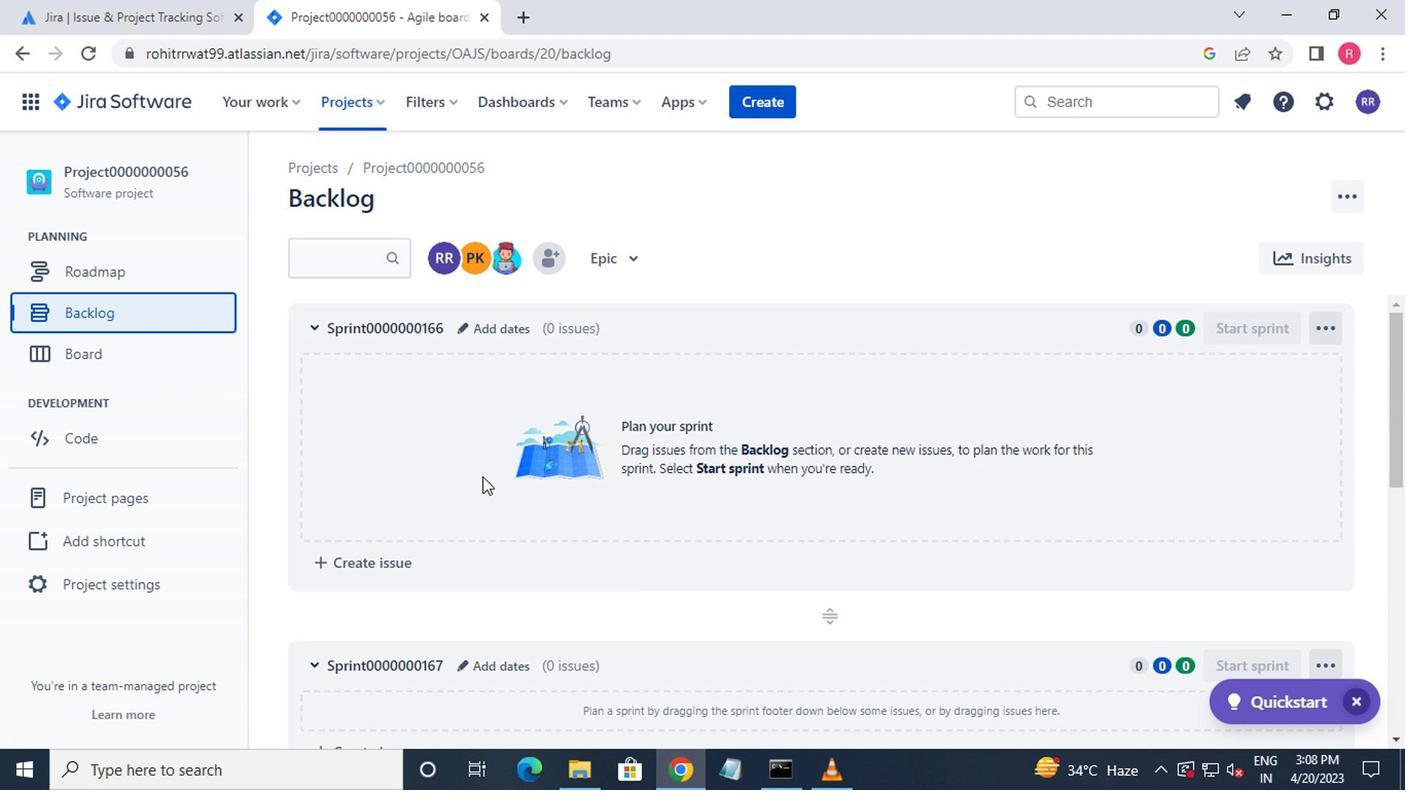 
Action: Mouse scrolled (499, 482) with delta (0, -1)
Screenshot: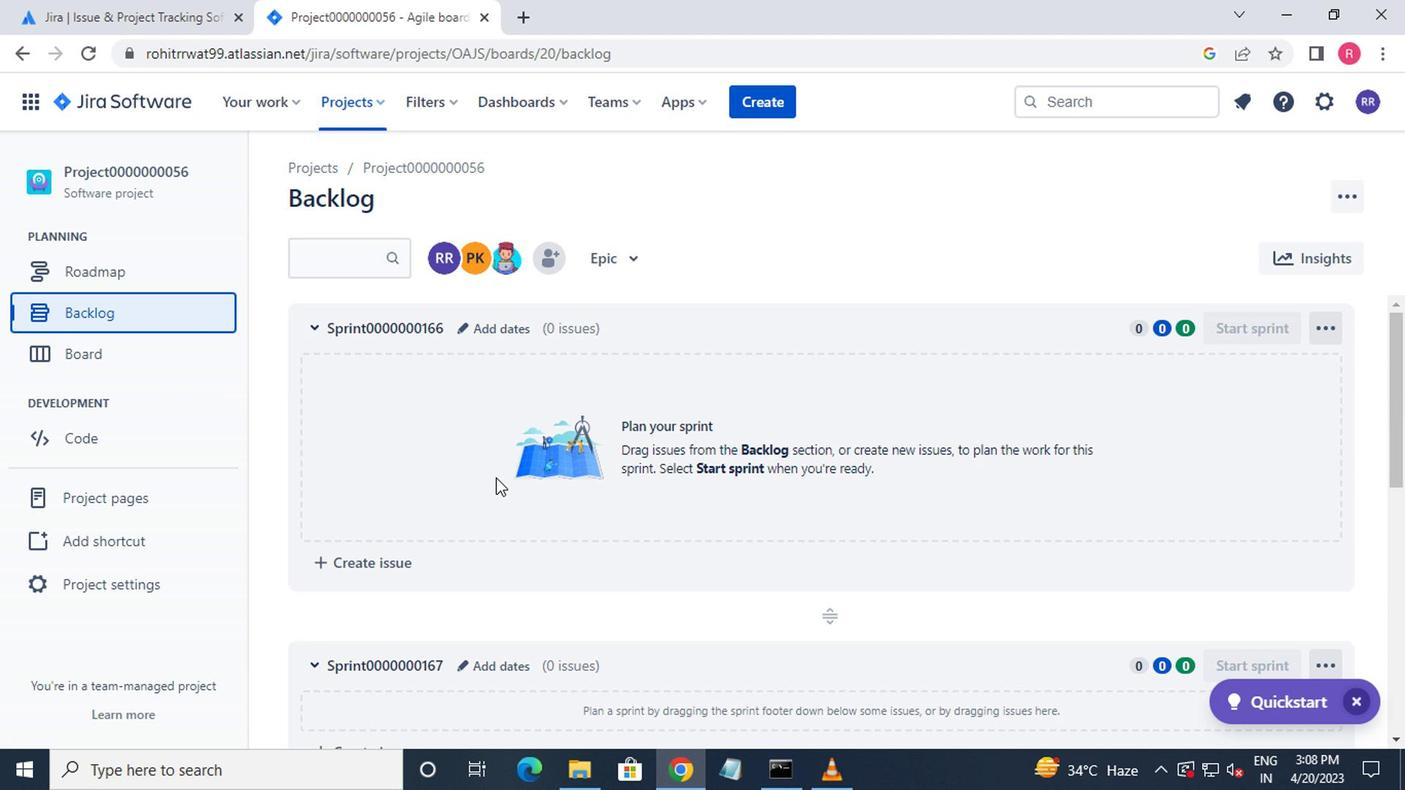 
Action: Mouse scrolled (499, 482) with delta (0, -1)
Screenshot: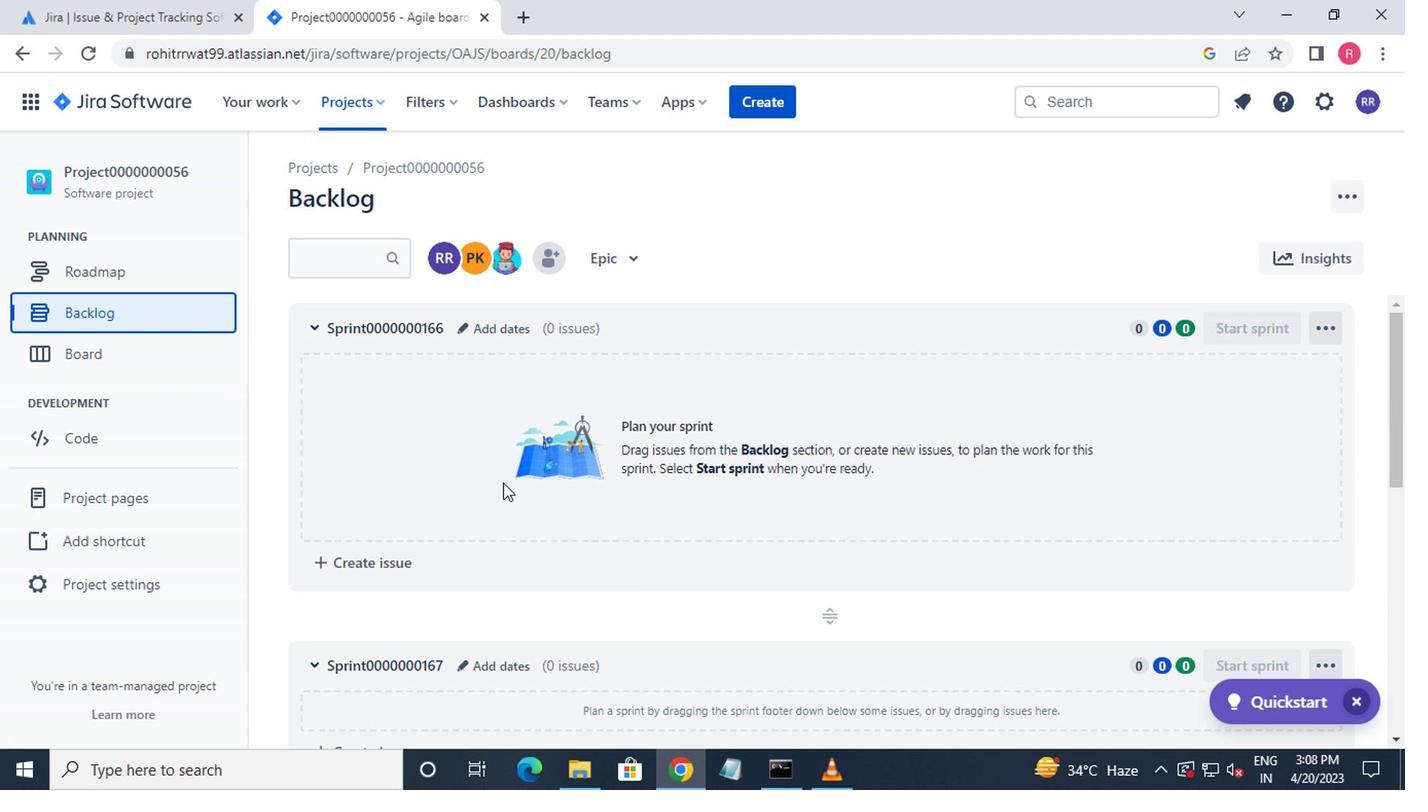 
Action: Mouse moved to (546, 590)
Screenshot: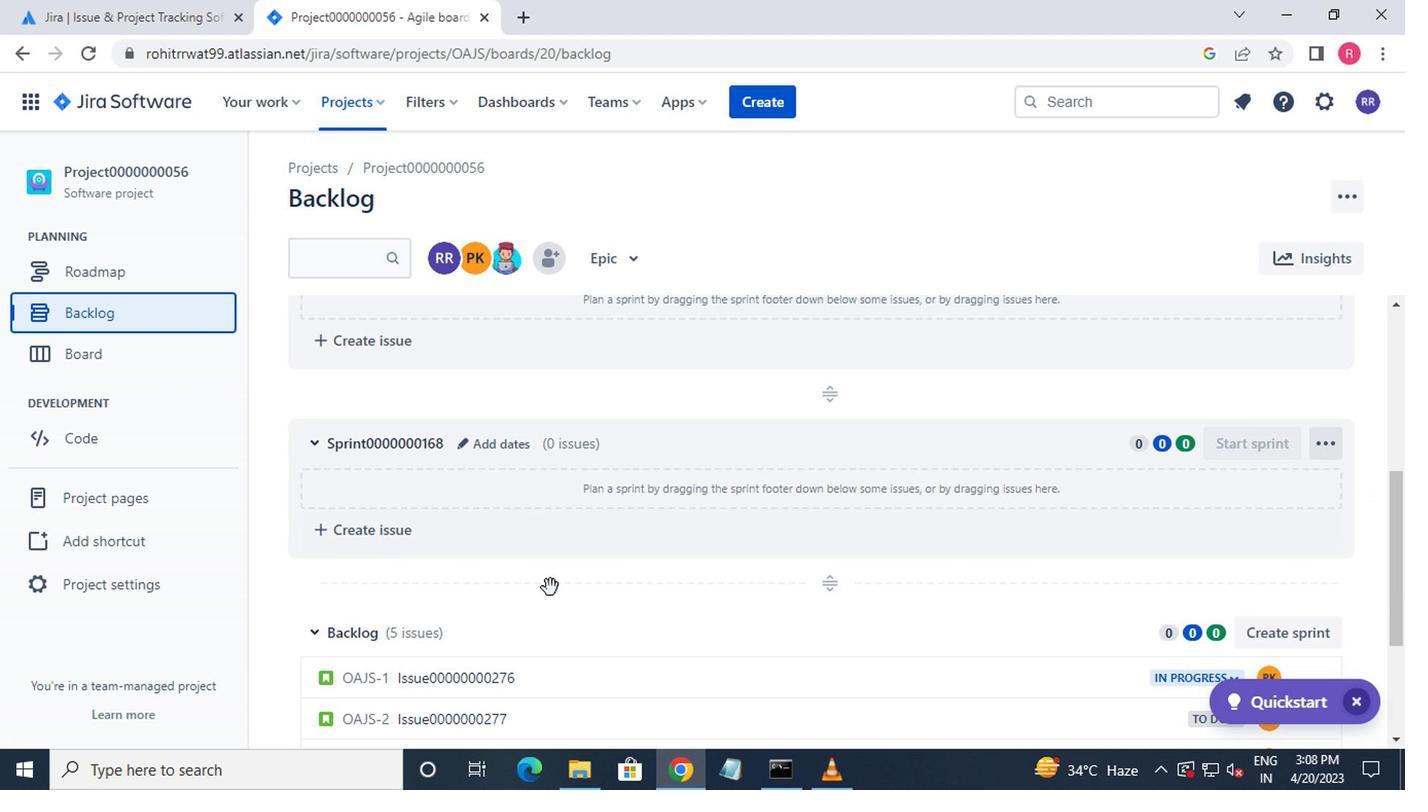 
Action: Mouse scrolled (546, 589) with delta (0, 0)
Screenshot: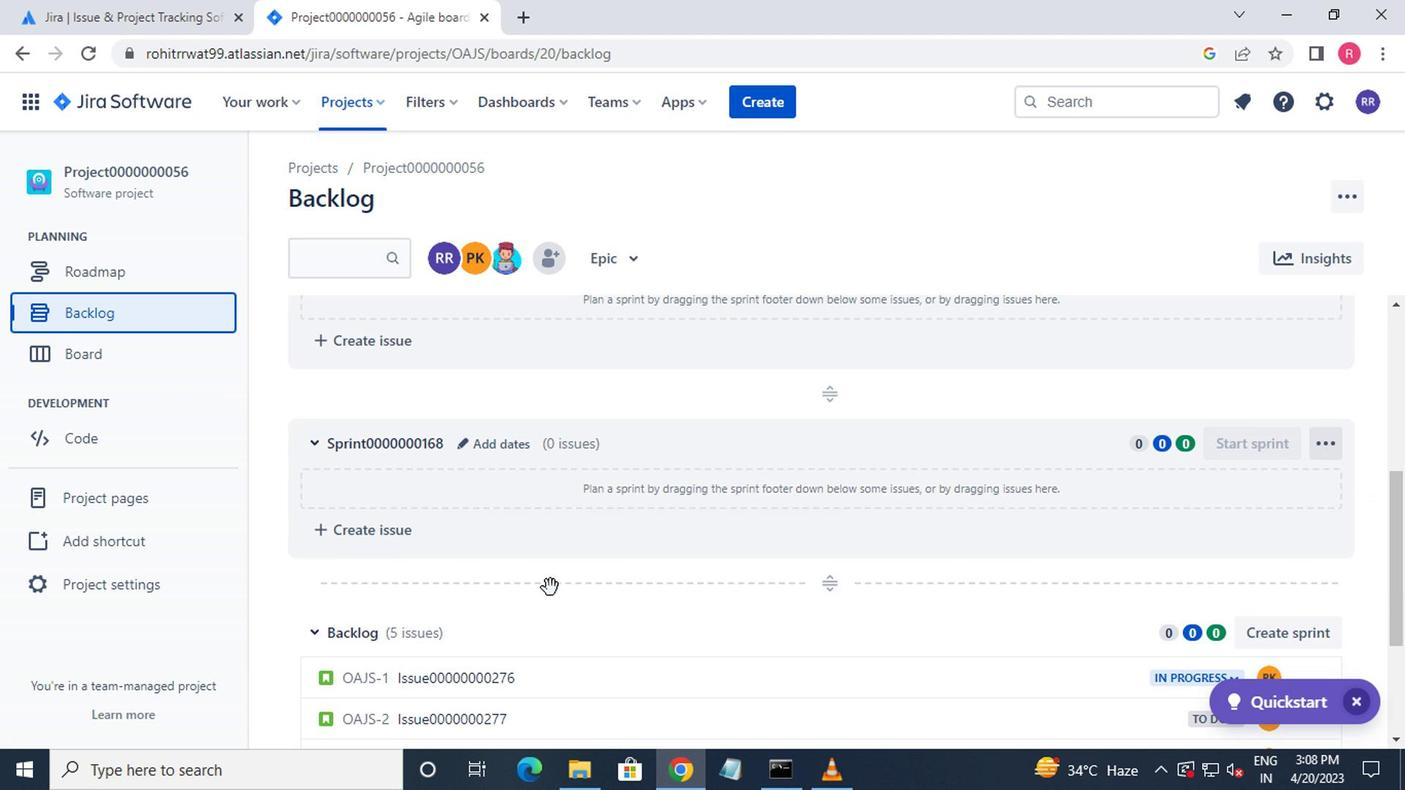
Action: Mouse moved to (817, 567)
Screenshot: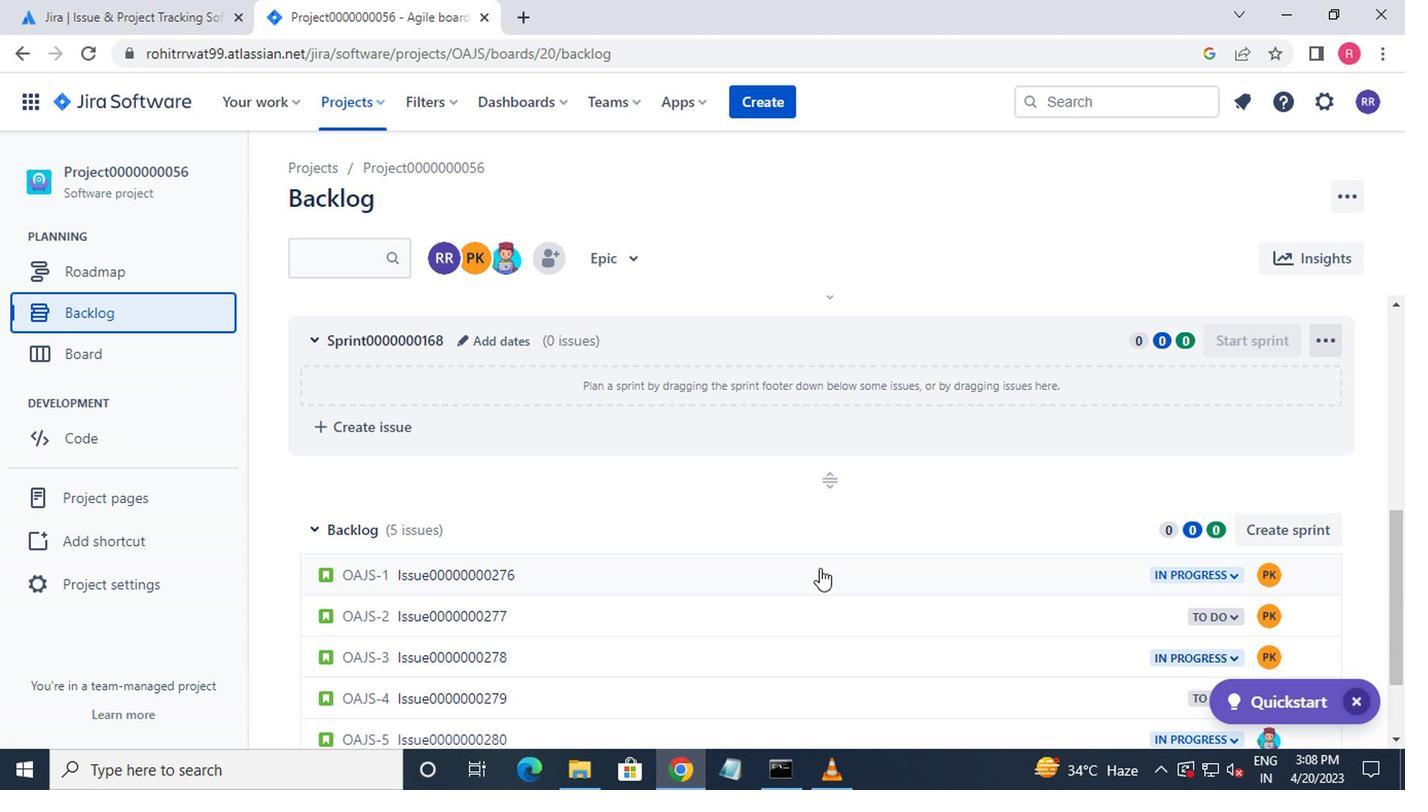 
Action: Mouse pressed left at (817, 567)
Screenshot: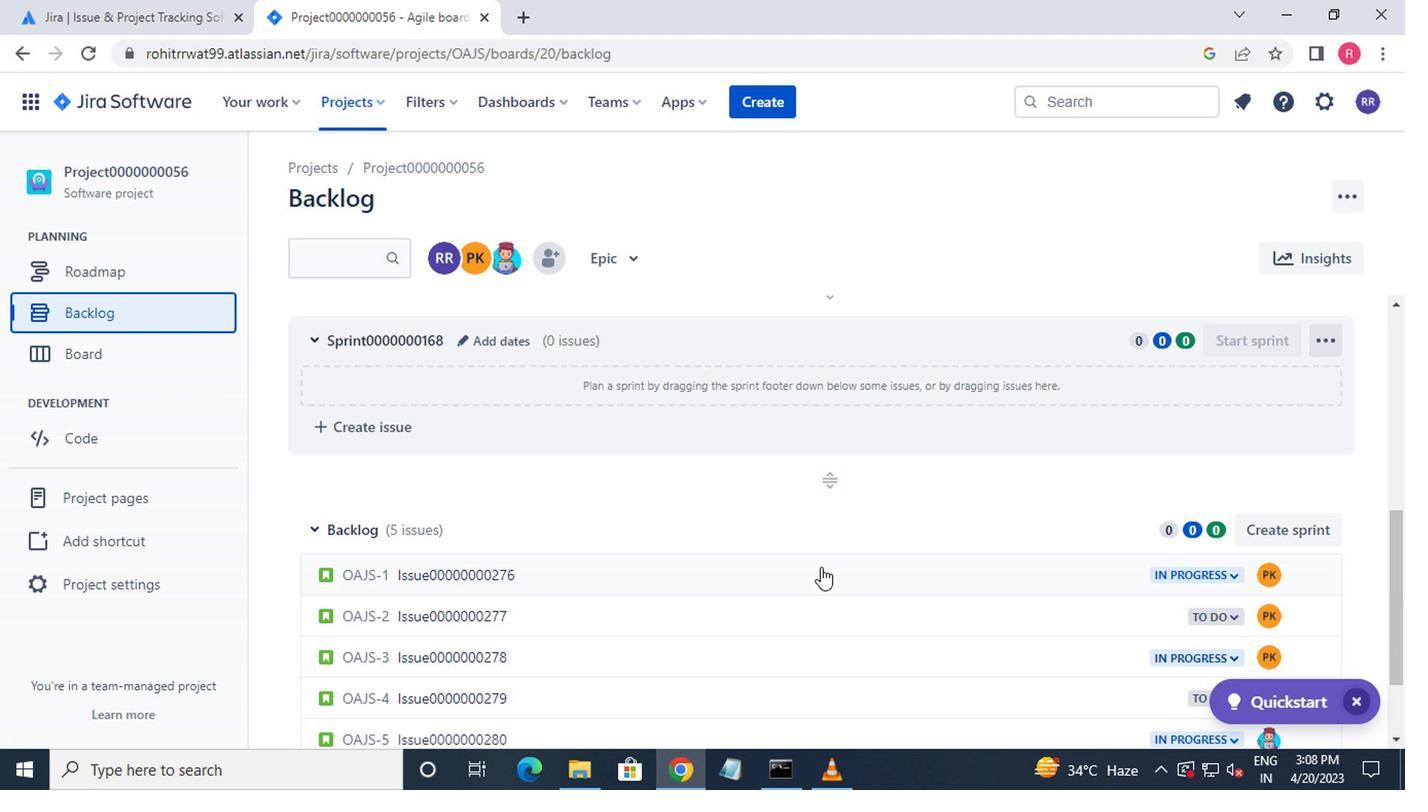 
Action: Mouse moved to (1040, 407)
Screenshot: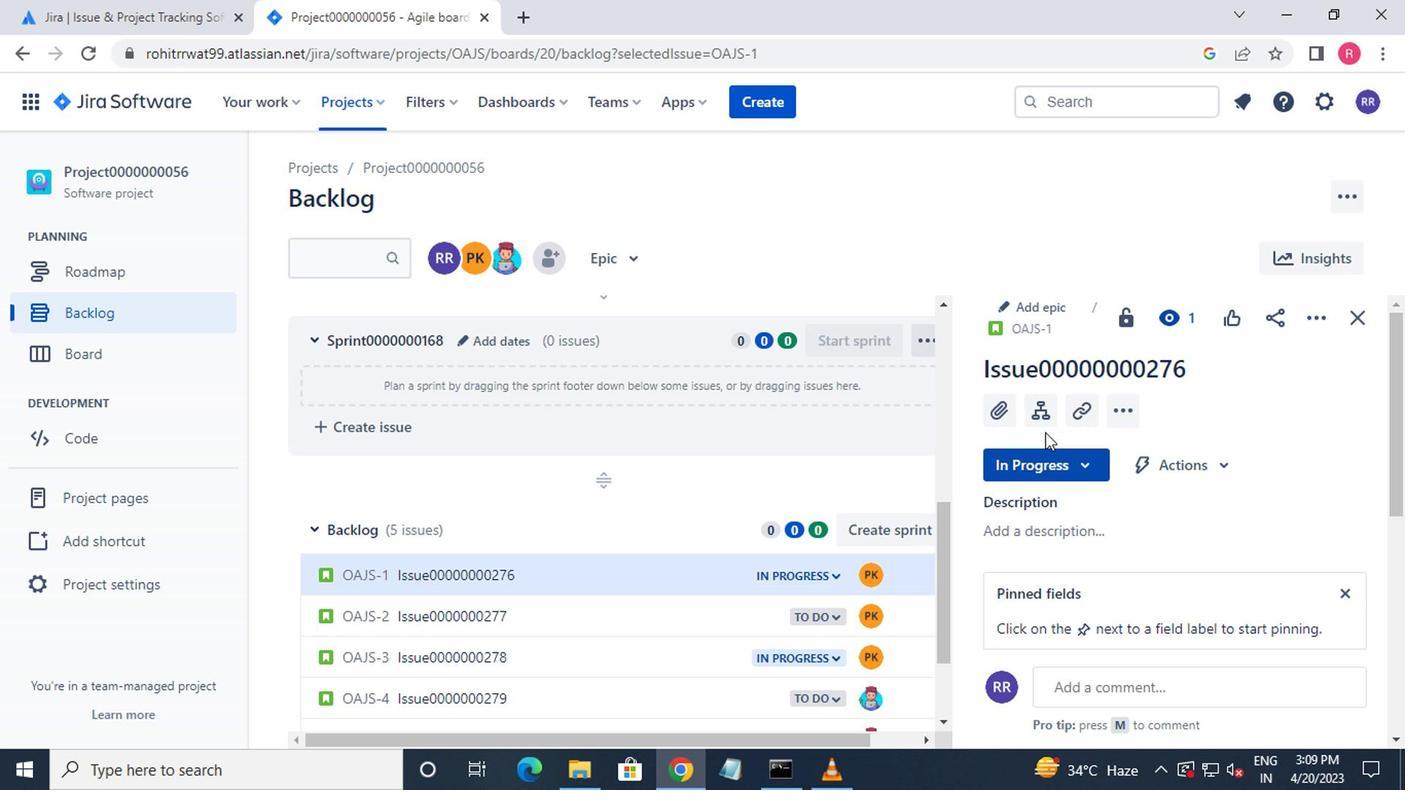 
Action: Mouse pressed left at (1040, 407)
Screenshot: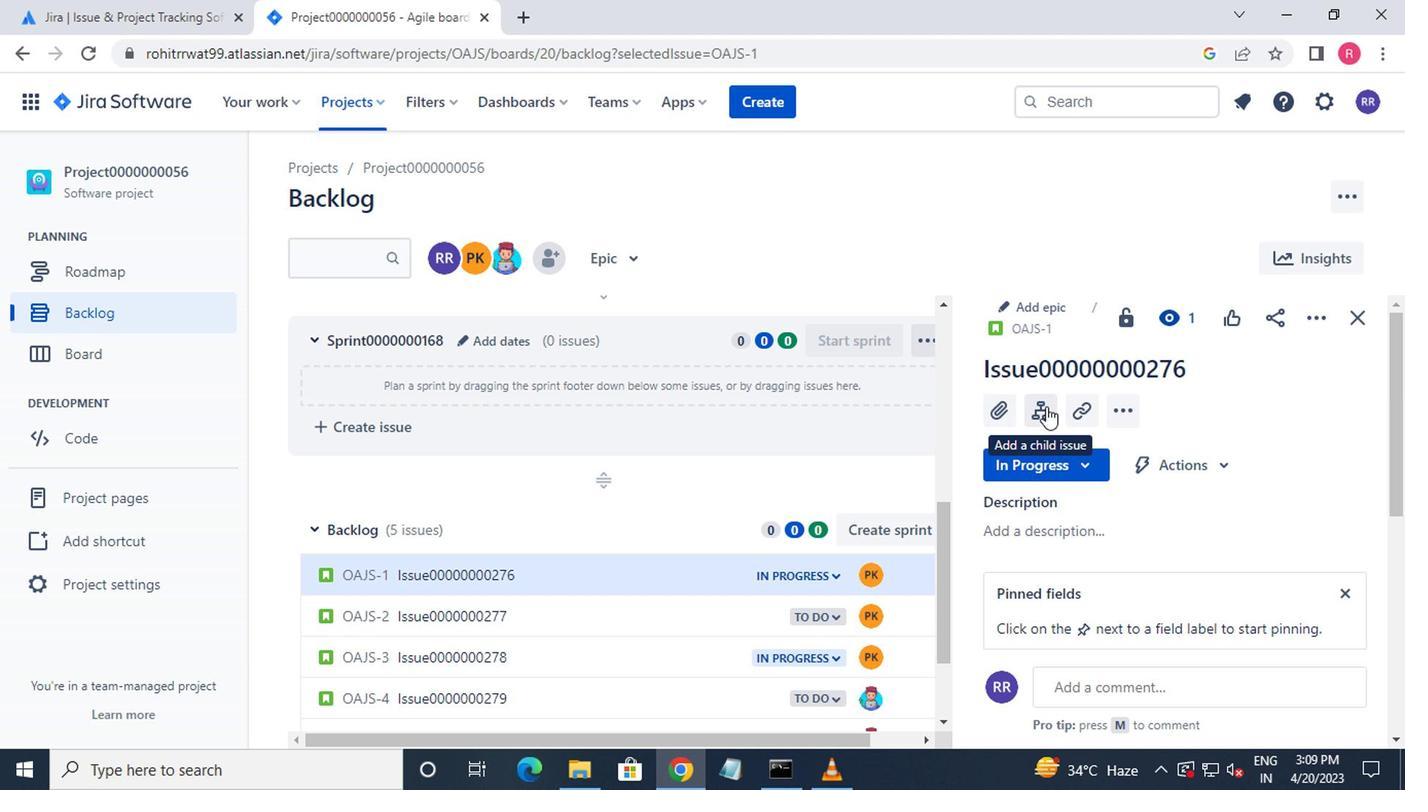 
Action: Key pressed <Key.shift>CHILD<Key.shift_r>ISSUE0000000551<Key.enter><Key.shift>CHILD<Key.shift_r>ISSUE00000000552<Key.enter>
Screenshot: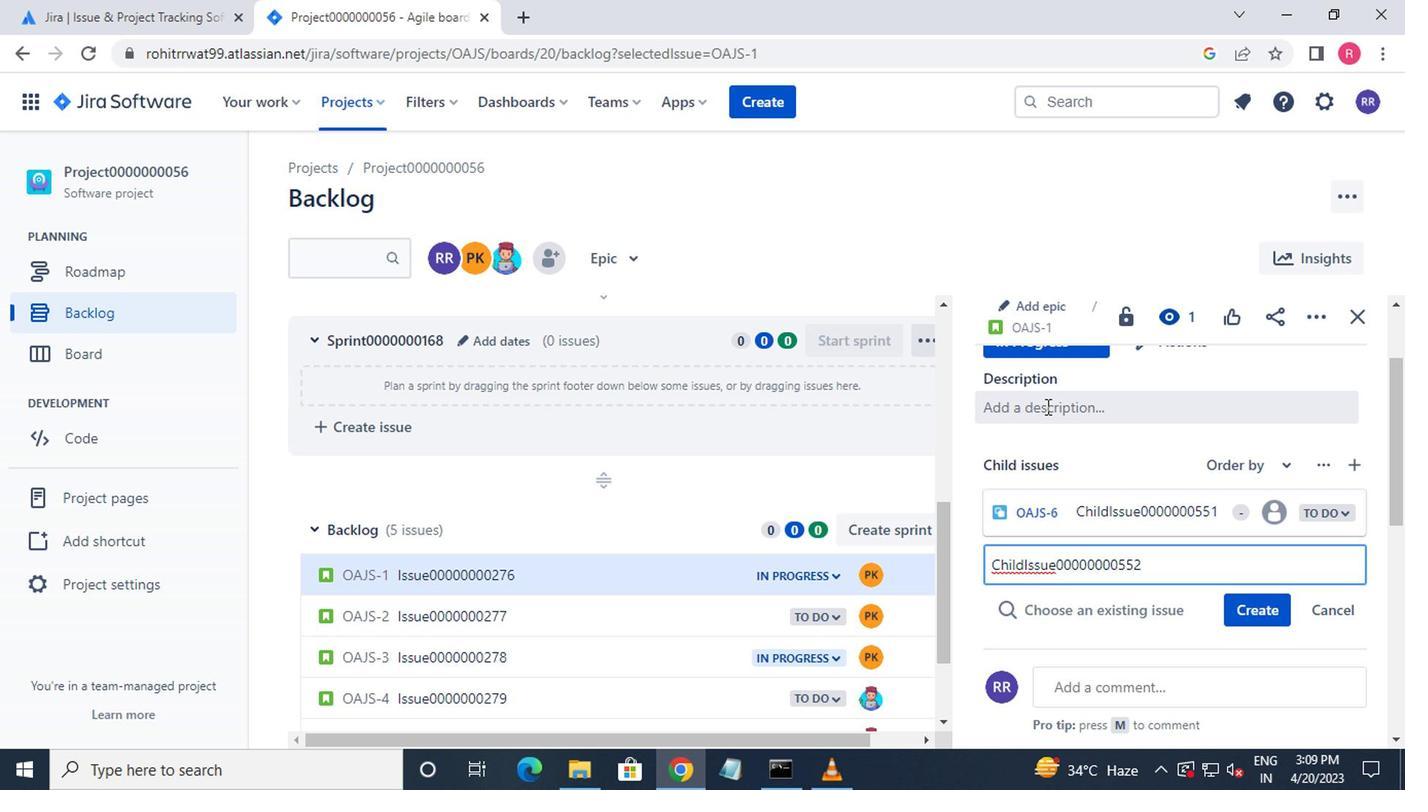
Action: Mouse moved to (668, 610)
Screenshot: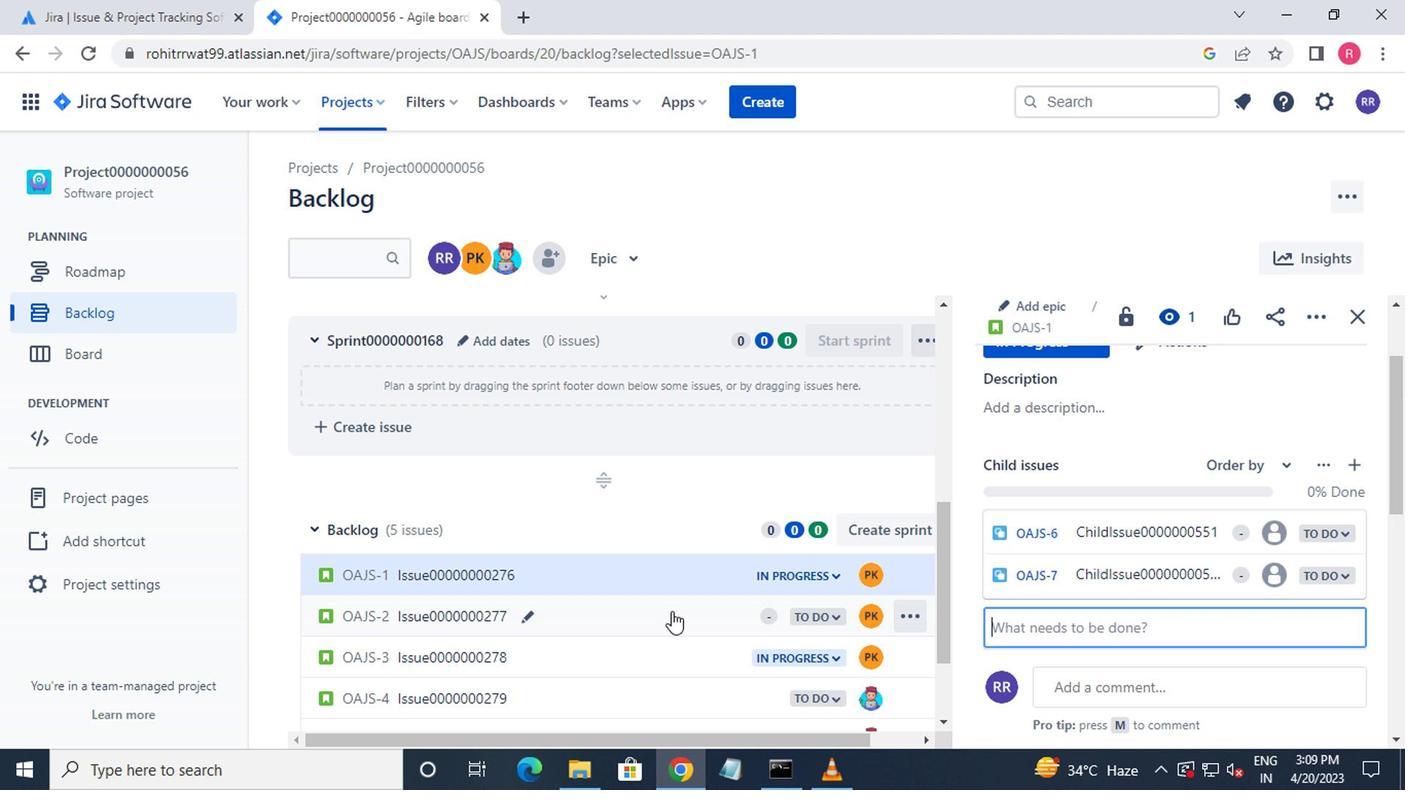 
Action: Mouse pressed left at (668, 610)
Screenshot: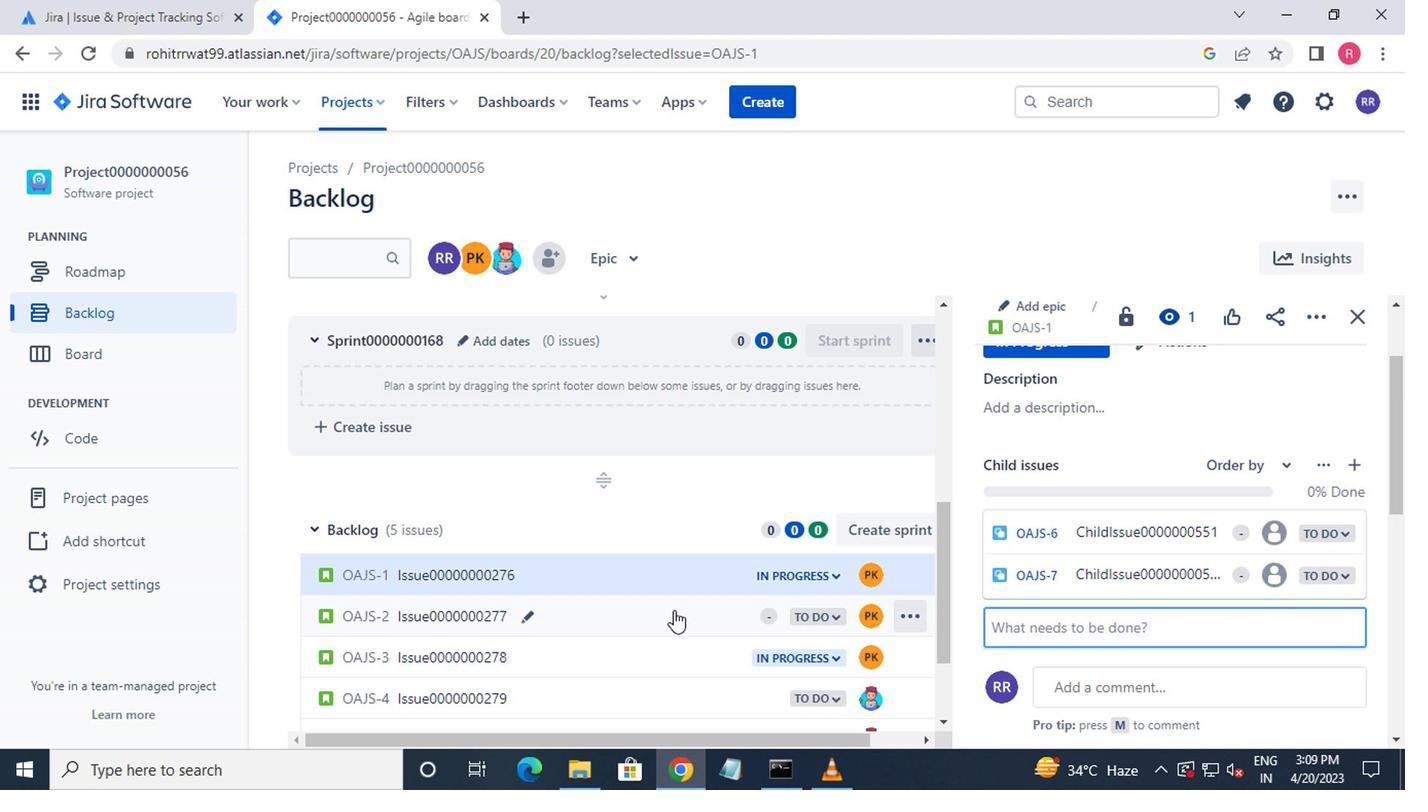
Action: Mouse moved to (1023, 416)
Screenshot: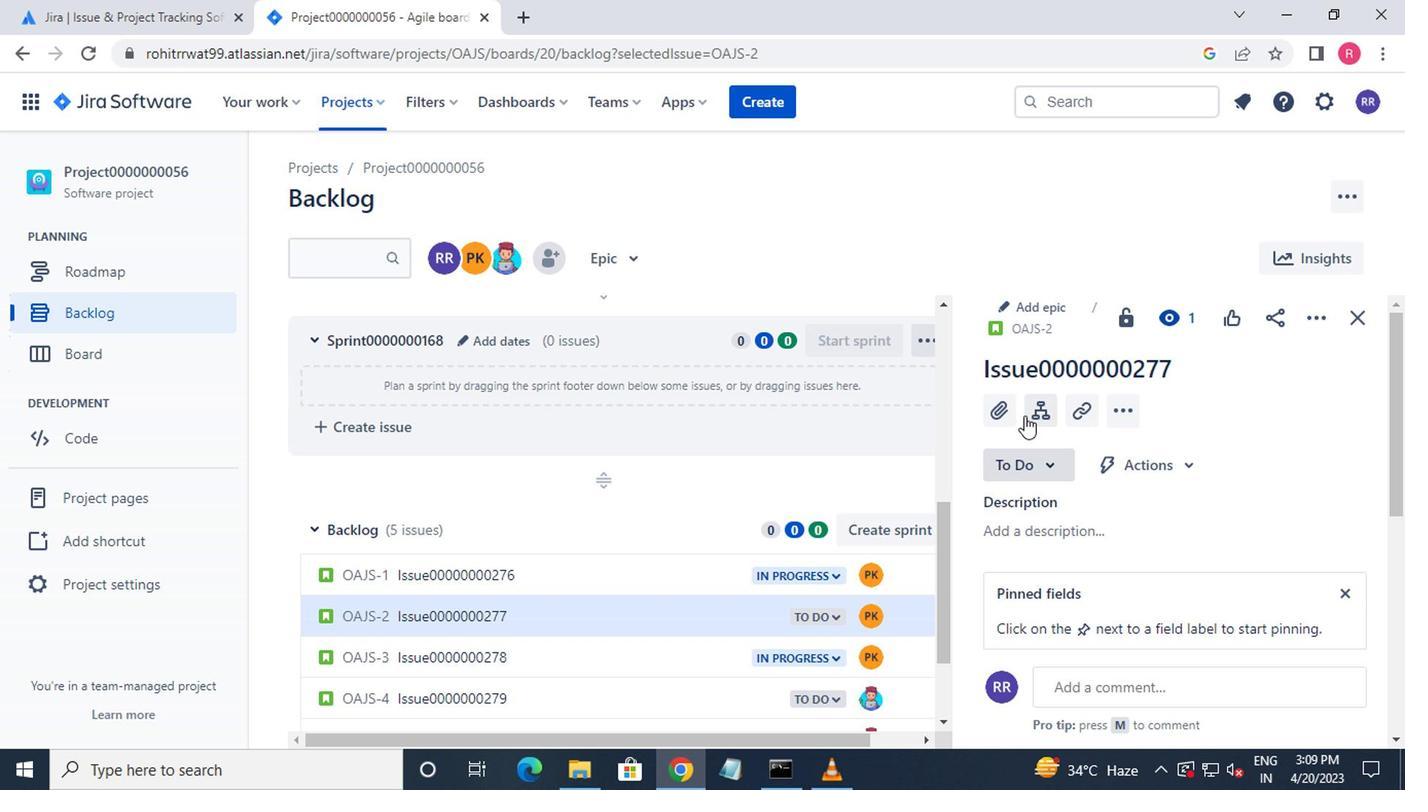
Action: Mouse pressed left at (1023, 416)
Screenshot: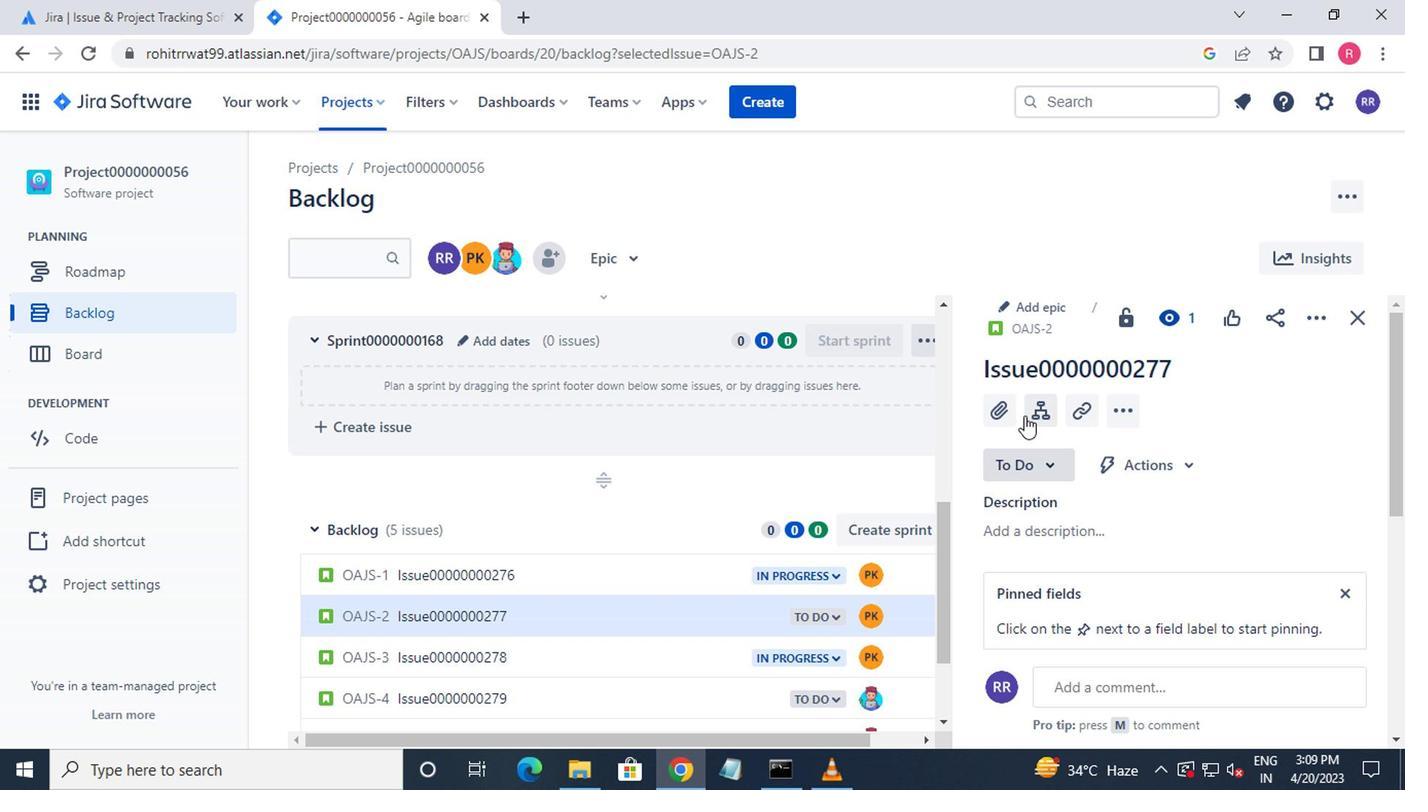 
Action: Mouse moved to (1037, 437)
Screenshot: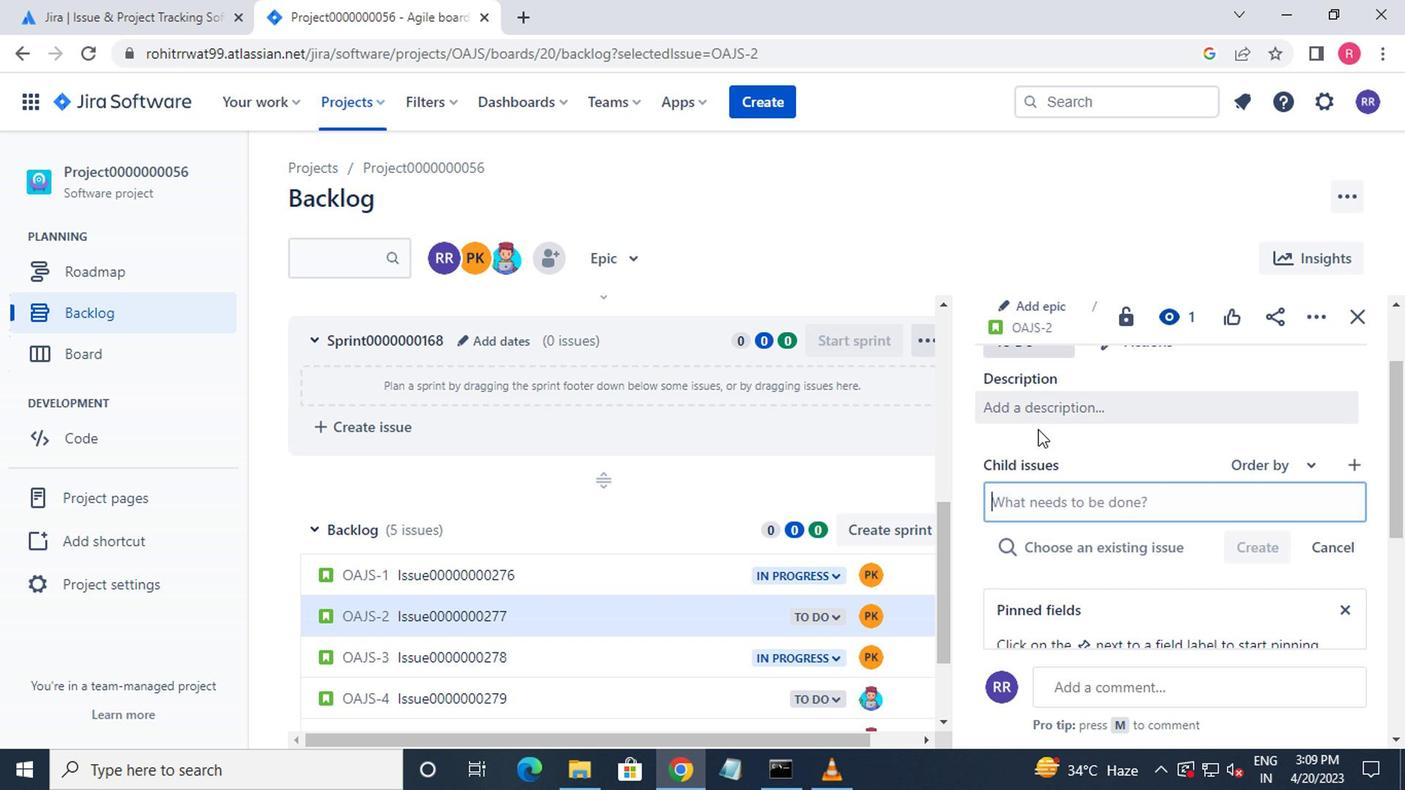 
Action: Key pressed <Key.shift>CHILD<Key.shift_r>ISSUE0000000553<Key.enter>
Screenshot: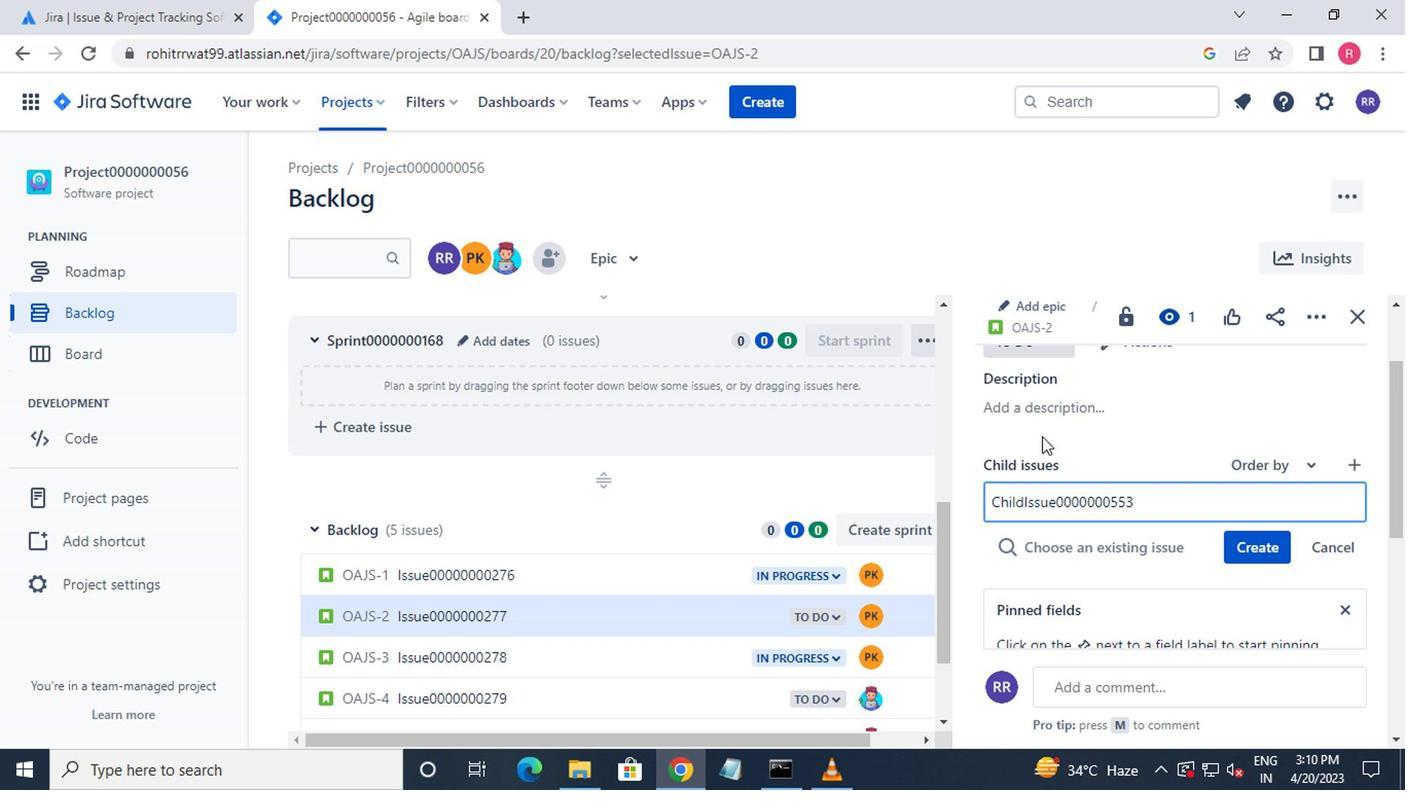 
Action: Mouse moved to (1038, 437)
Screenshot: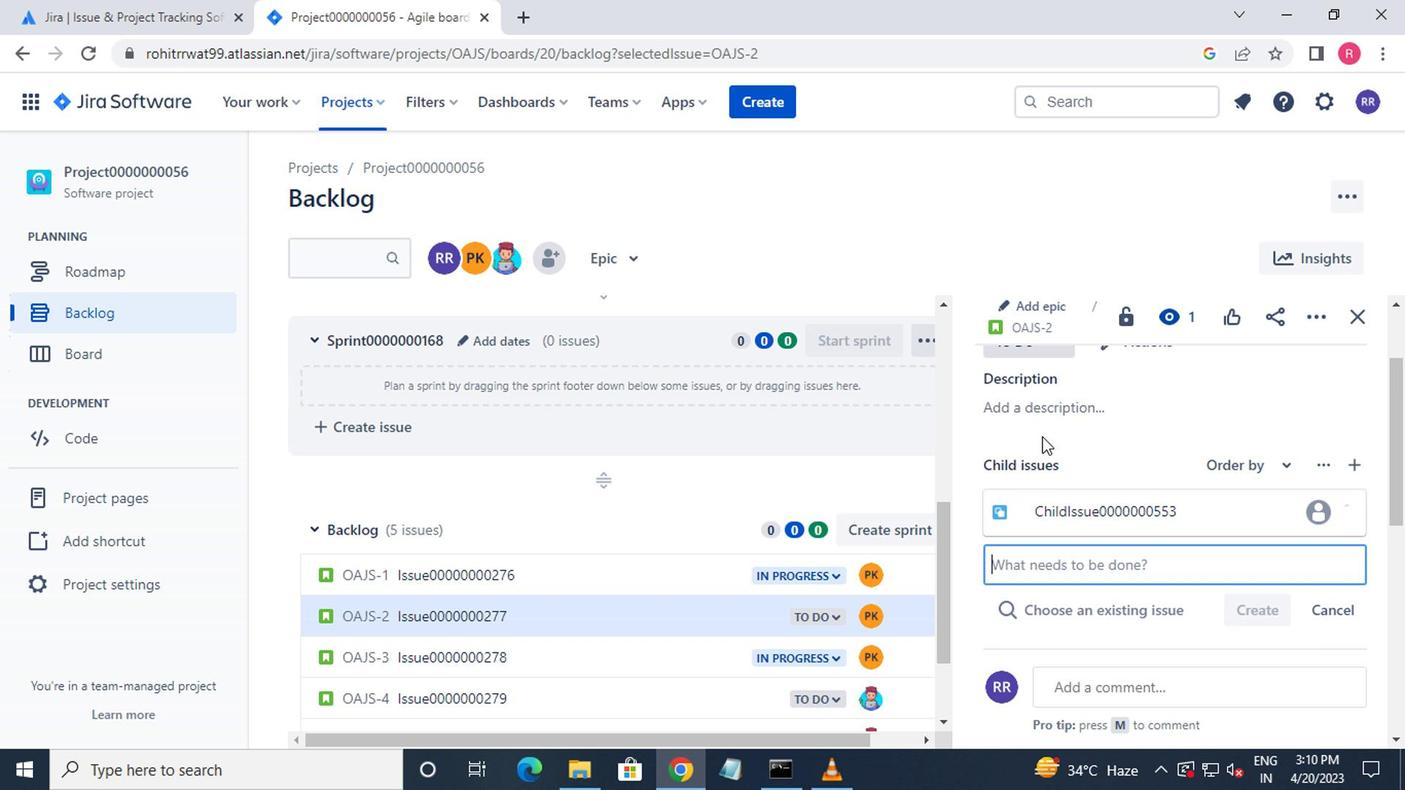 
